 Task: Create reports for franchise object.
Action: Mouse moved to (16, 106)
Screenshot: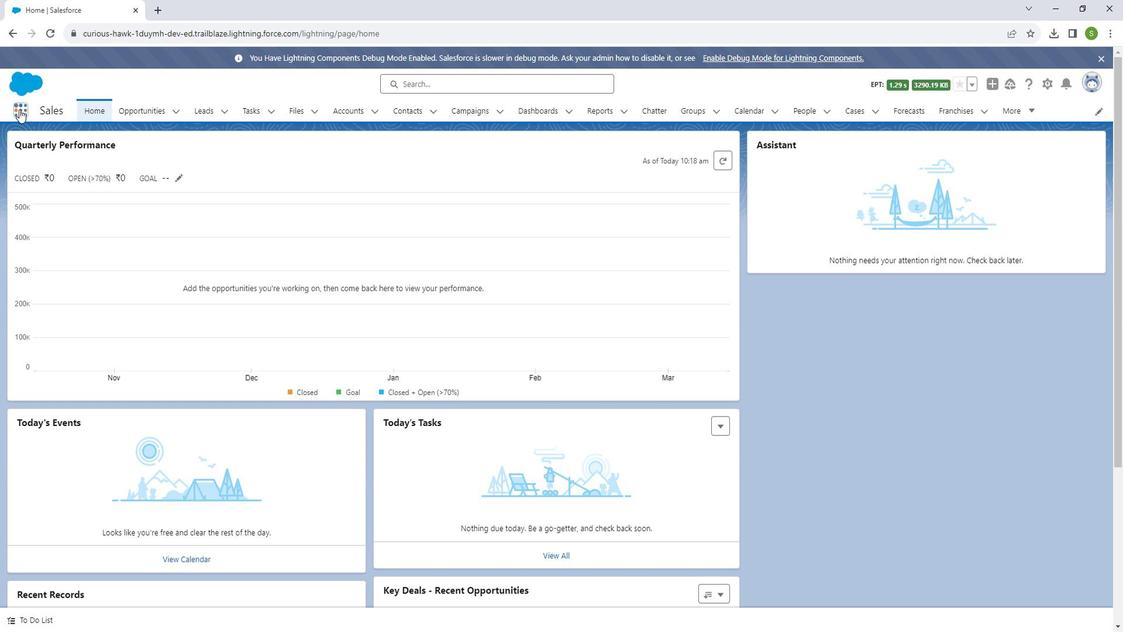 
Action: Mouse pressed left at (16, 106)
Screenshot: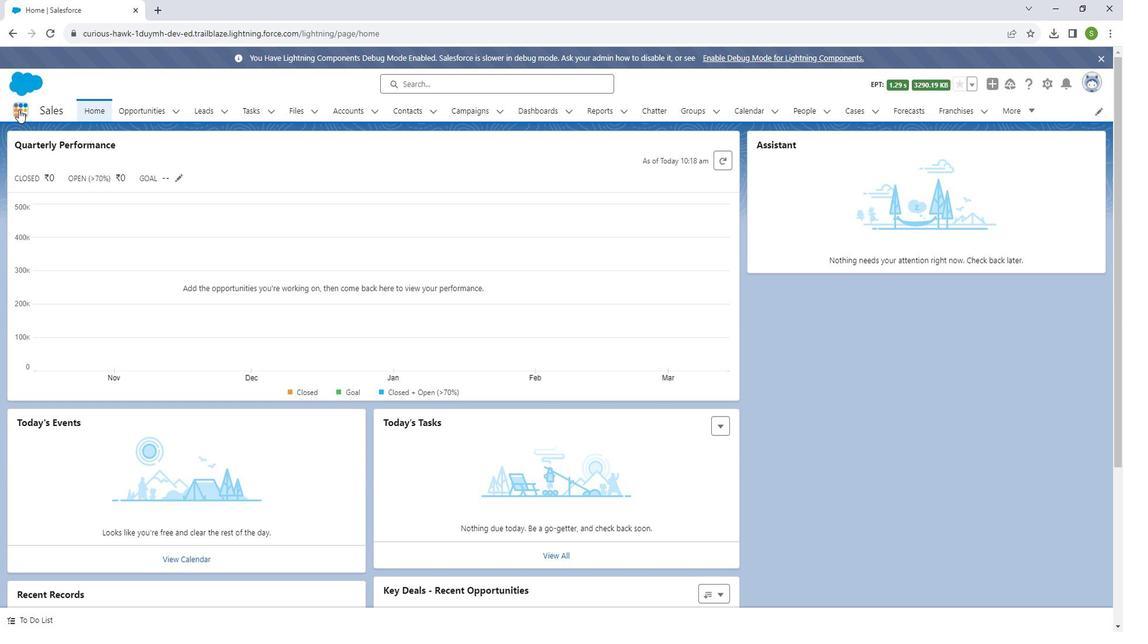 
Action: Mouse moved to (33, 320)
Screenshot: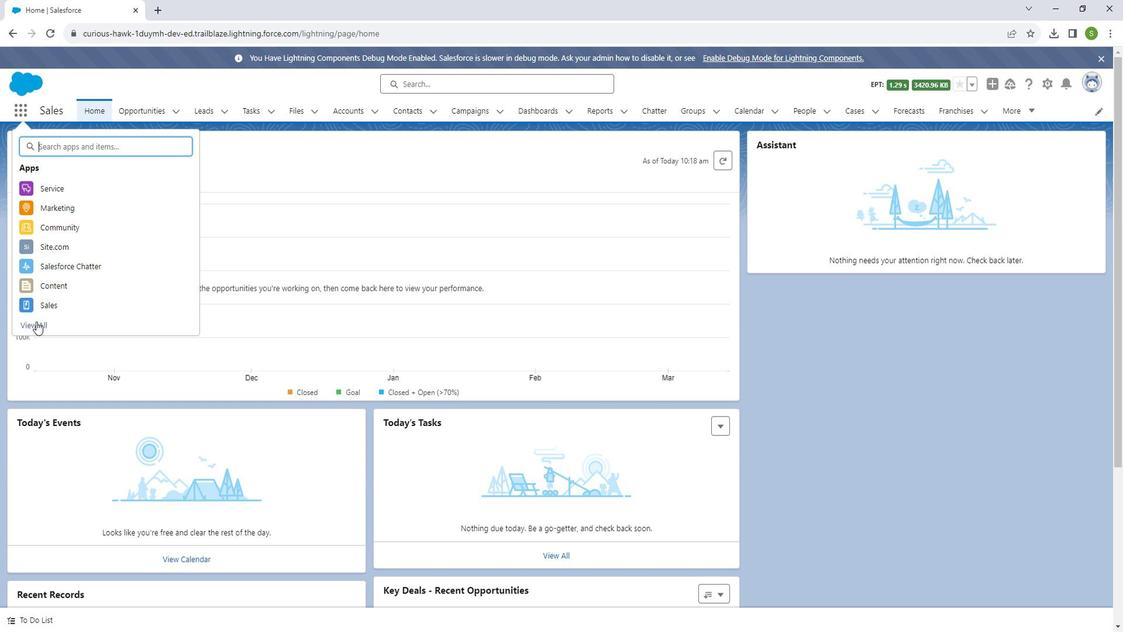 
Action: Mouse pressed left at (33, 320)
Screenshot: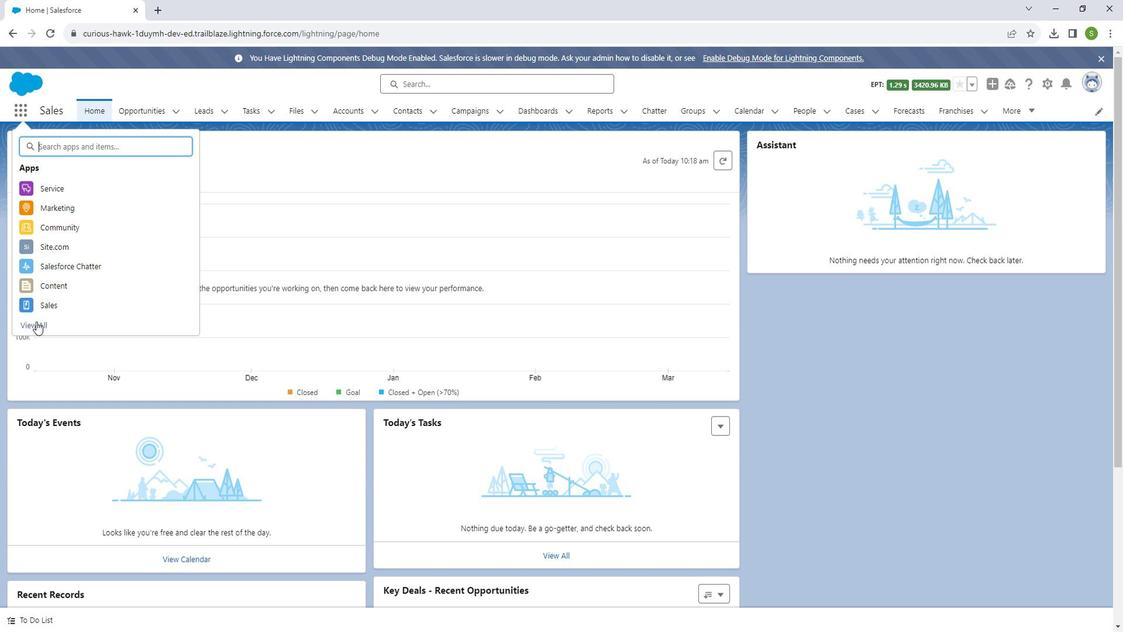 
Action: Mouse moved to (784, 438)
Screenshot: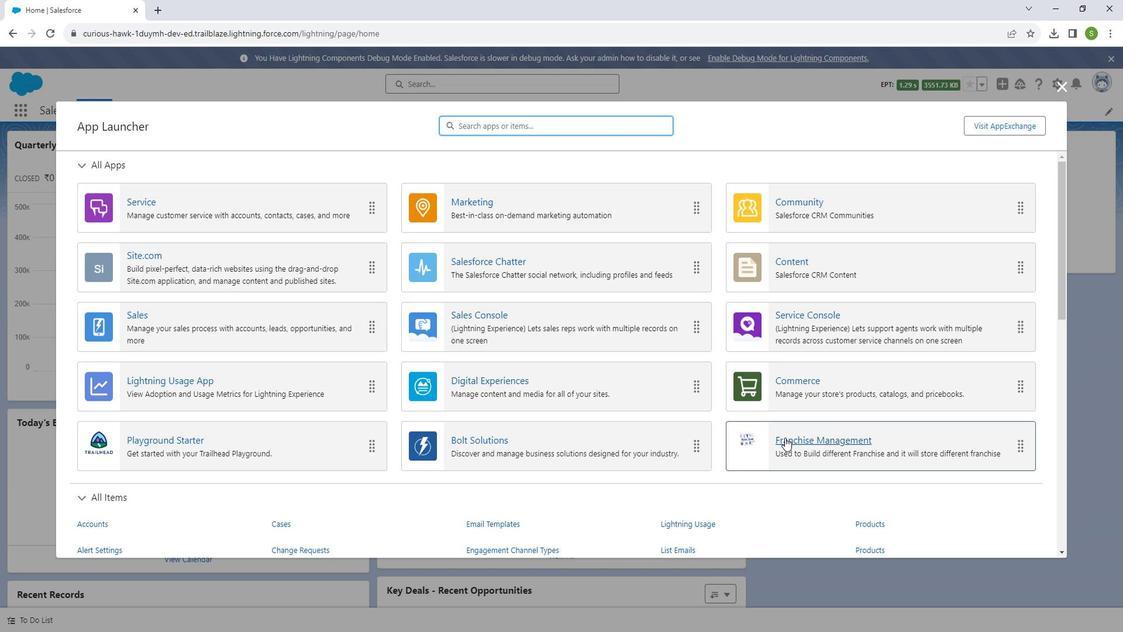 
Action: Mouse pressed left at (784, 438)
Screenshot: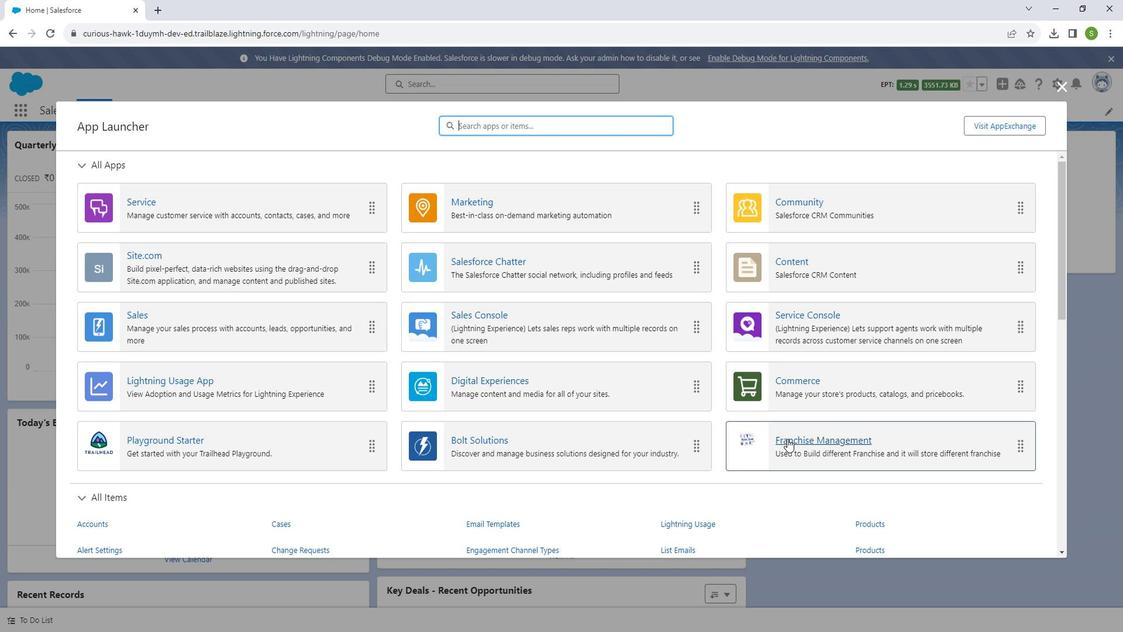 
Action: Mouse moved to (20, 111)
Screenshot: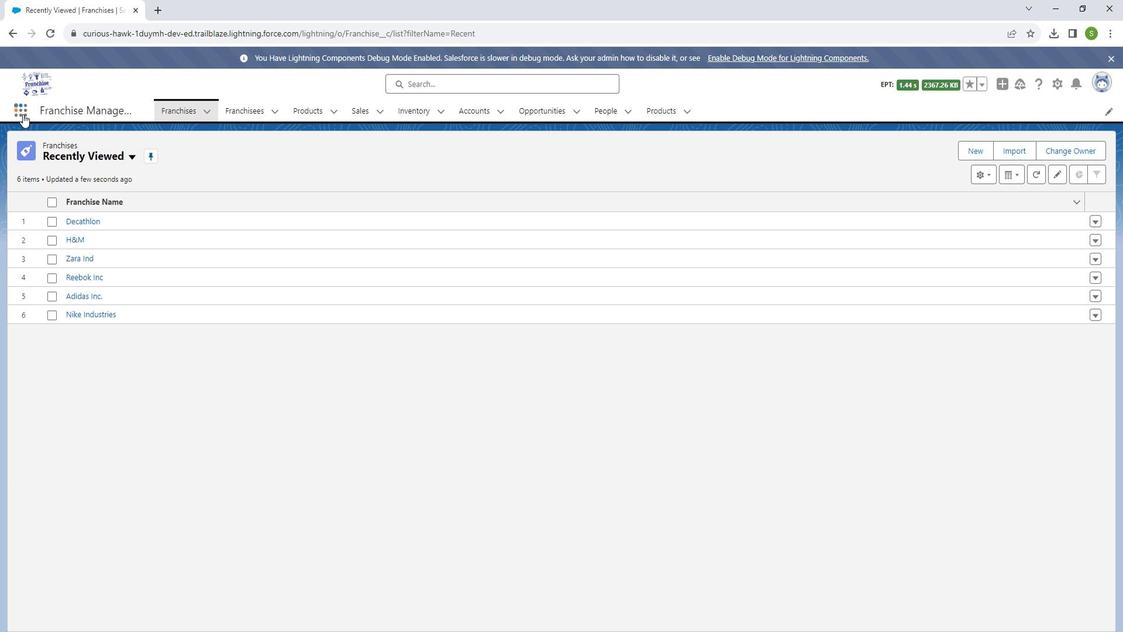 
Action: Mouse pressed left at (20, 111)
Screenshot: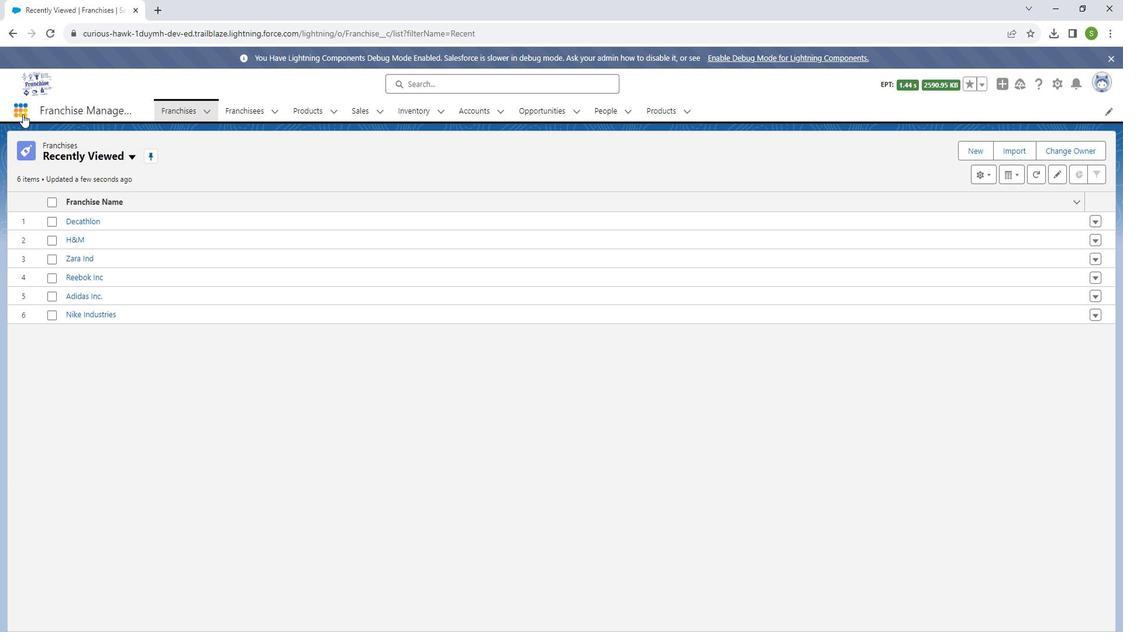 
Action: Mouse moved to (49, 149)
Screenshot: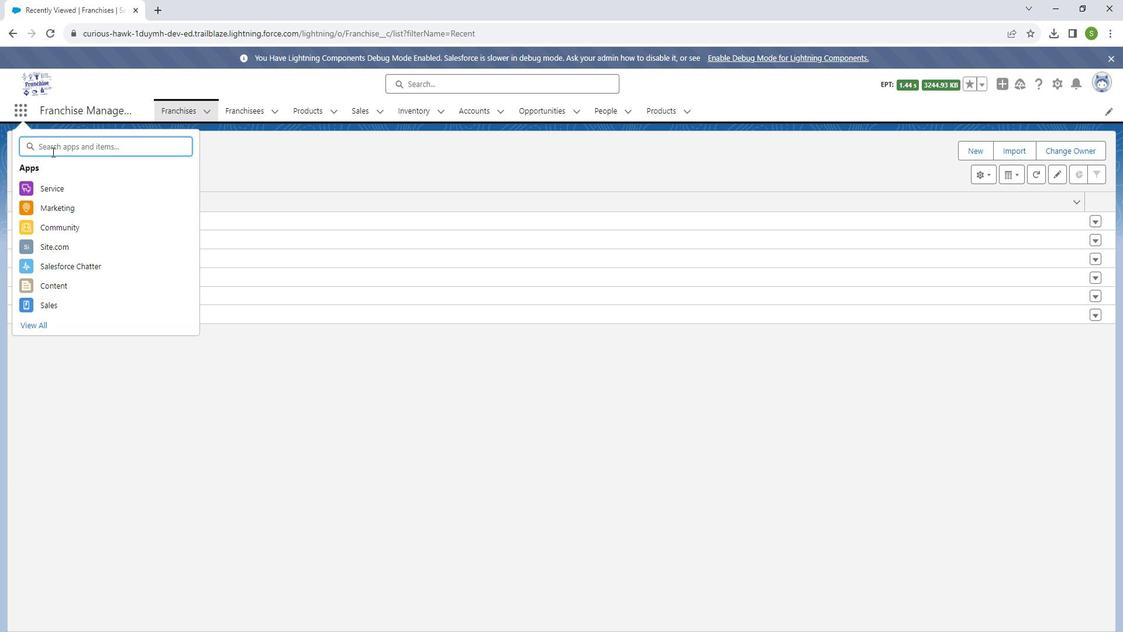 
Action: Mouse pressed left at (49, 149)
Screenshot: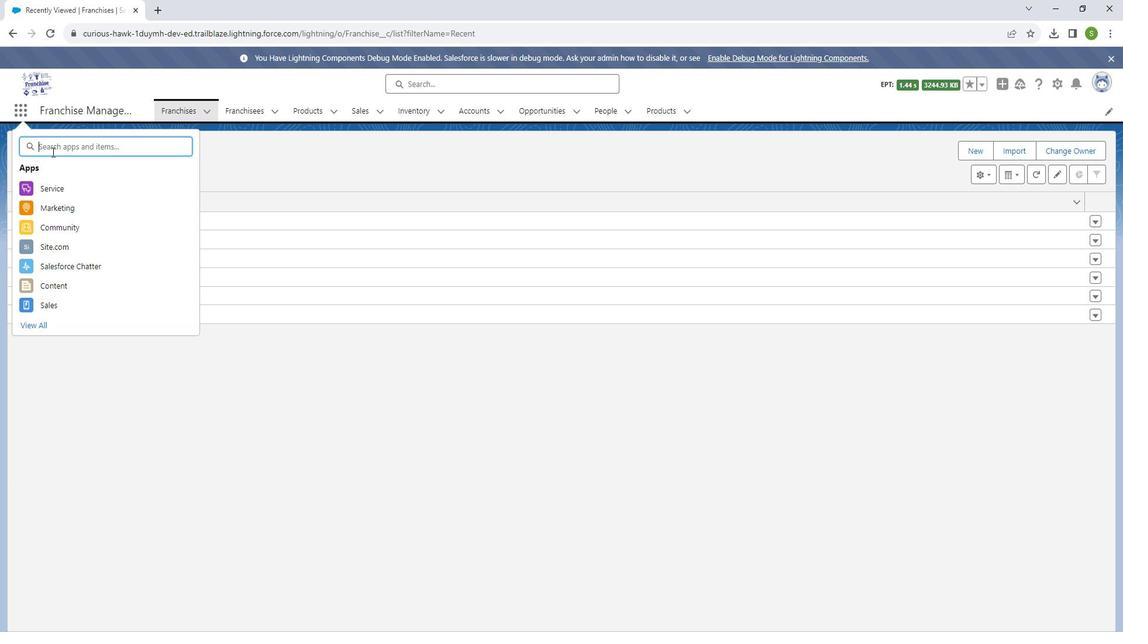 
Action: Key pressed reports
Screenshot: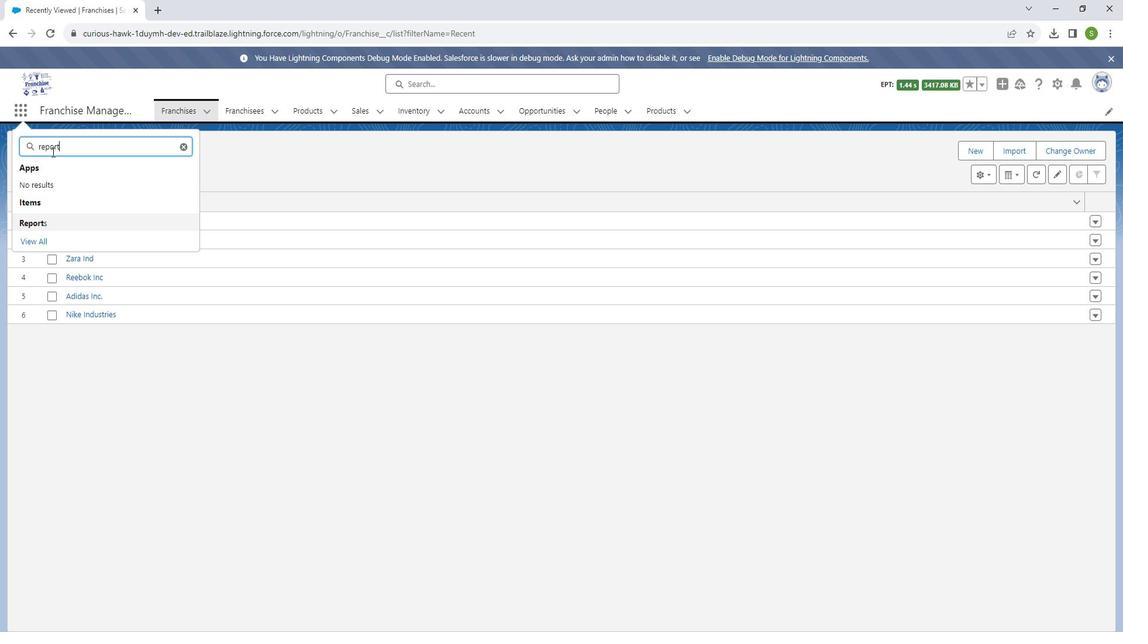 
Action: Mouse moved to (40, 218)
Screenshot: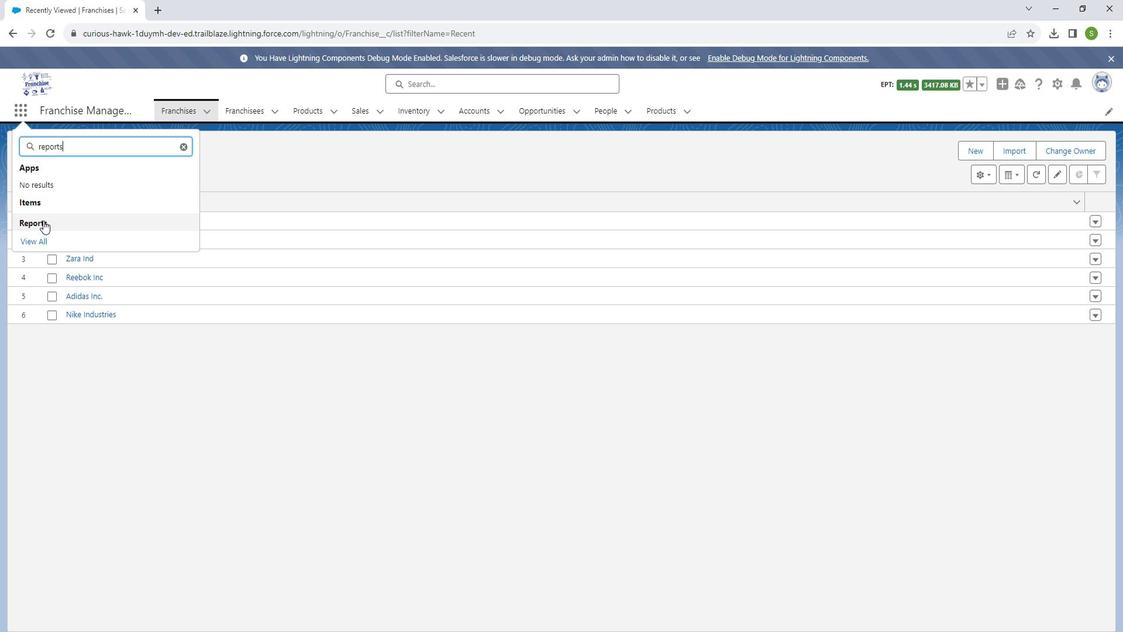 
Action: Mouse pressed left at (40, 218)
Screenshot: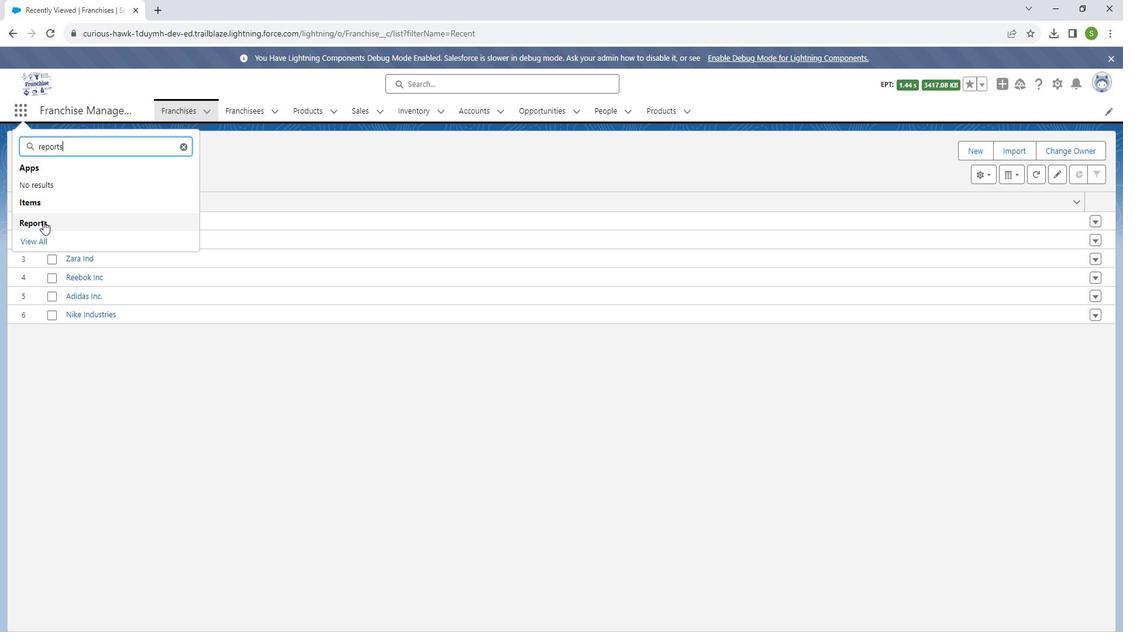 
Action: Mouse moved to (976, 154)
Screenshot: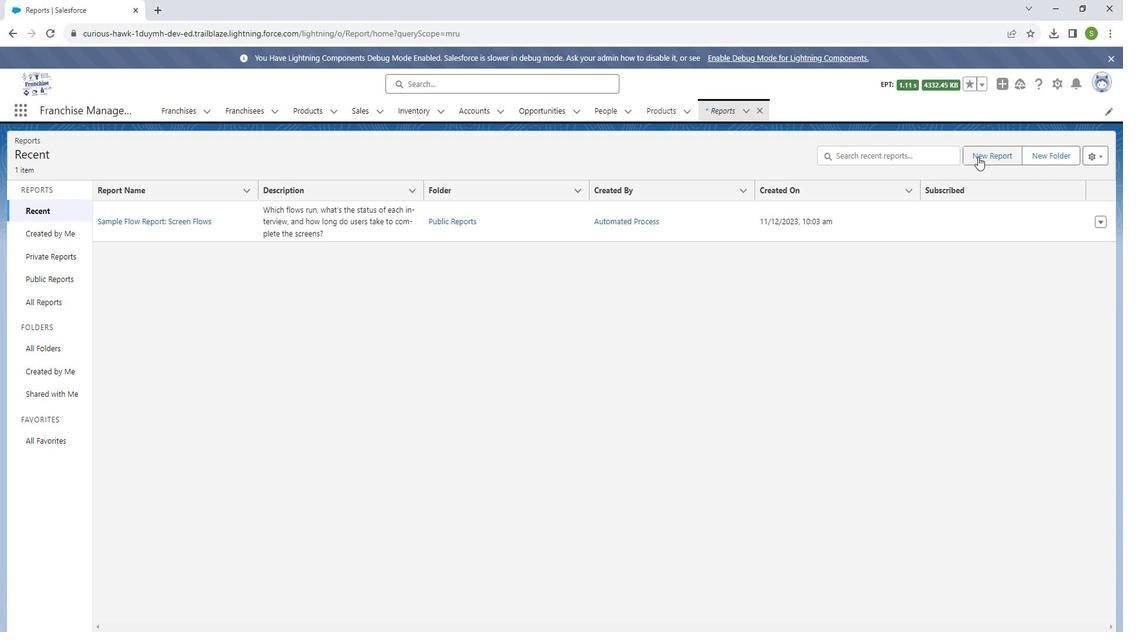 
Action: Mouse pressed left at (976, 154)
Screenshot: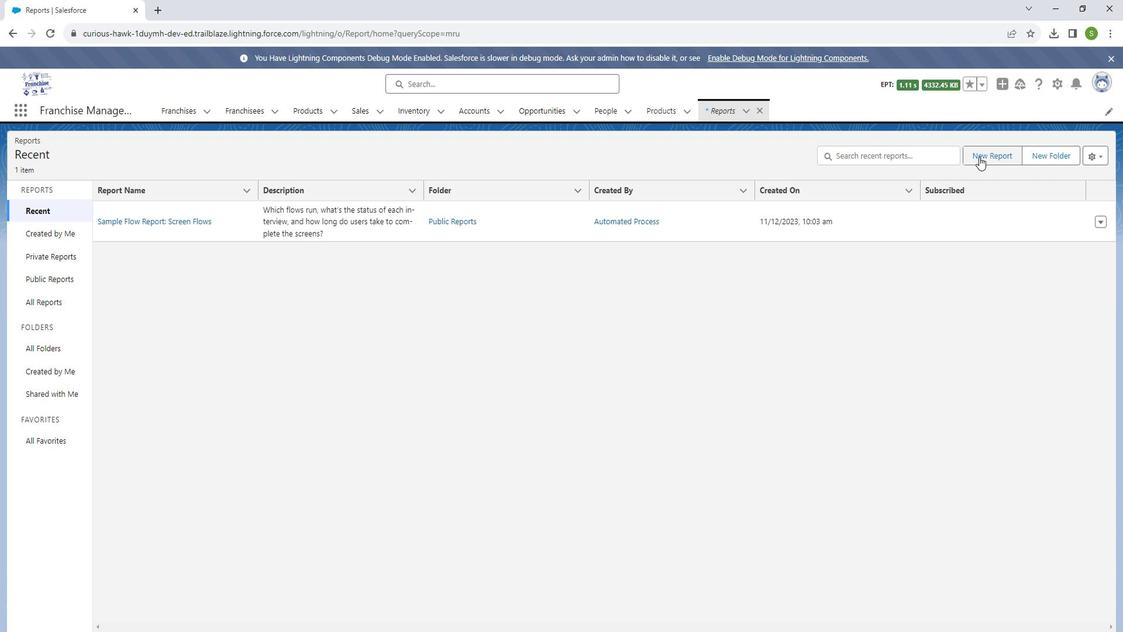 
Action: Mouse moved to (405, 227)
Screenshot: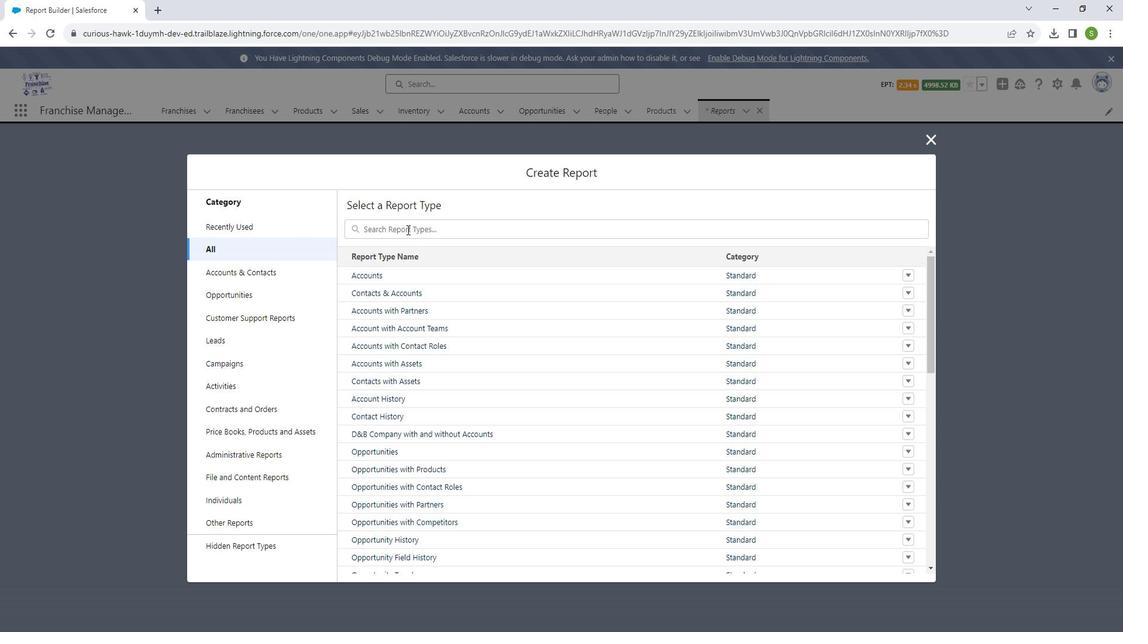 
Action: Mouse pressed left at (405, 227)
Screenshot: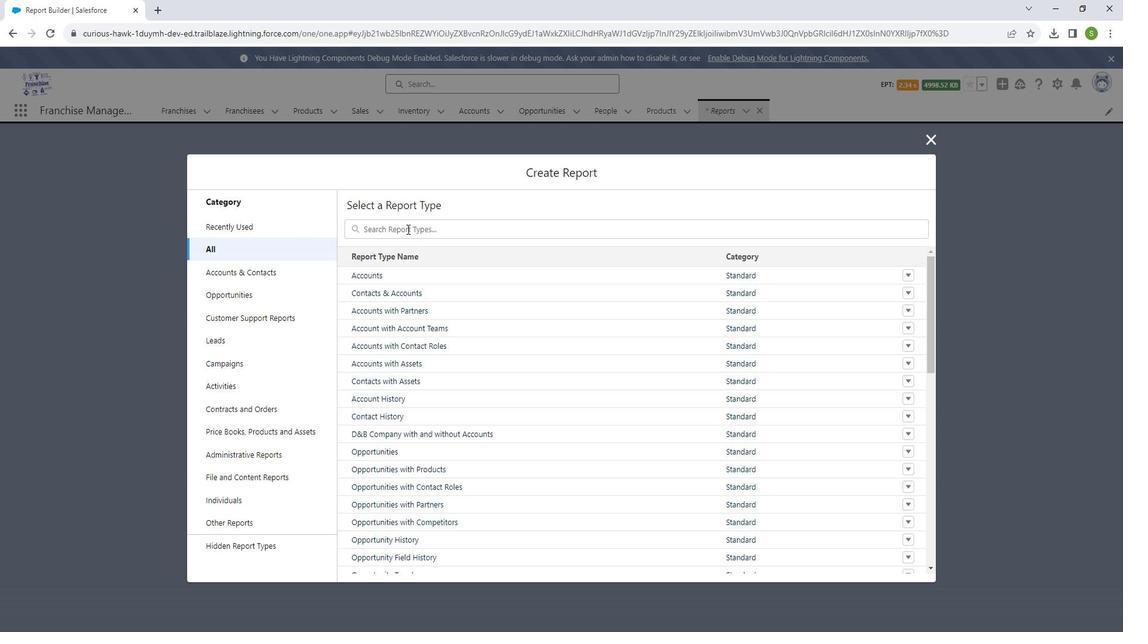 
Action: Key pressed fra
Screenshot: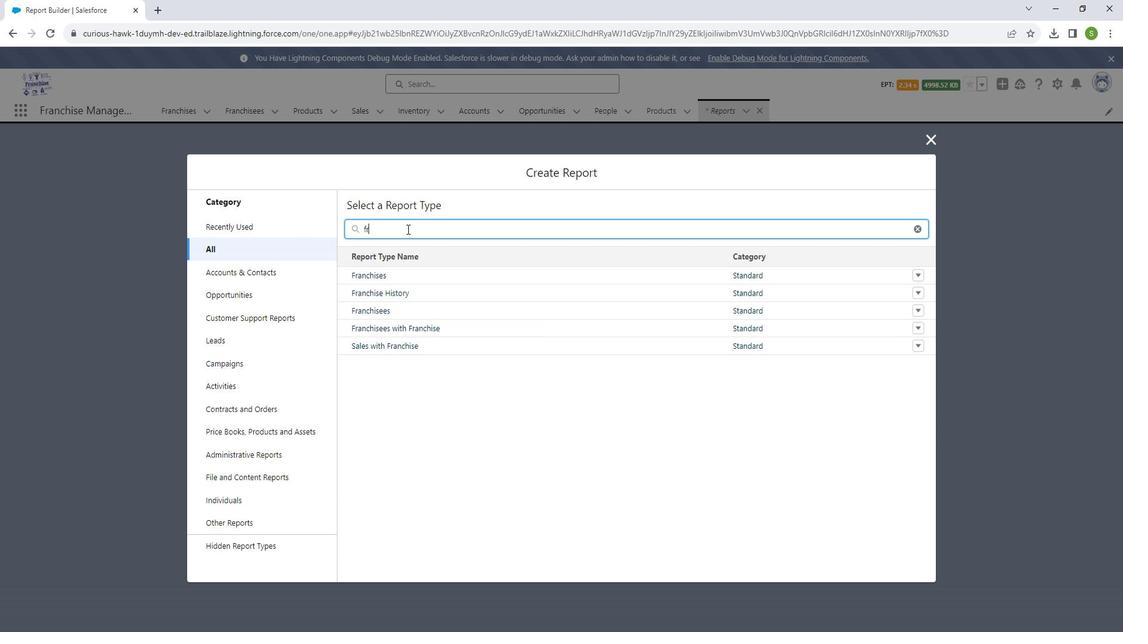 
Action: Mouse moved to (405, 226)
Screenshot: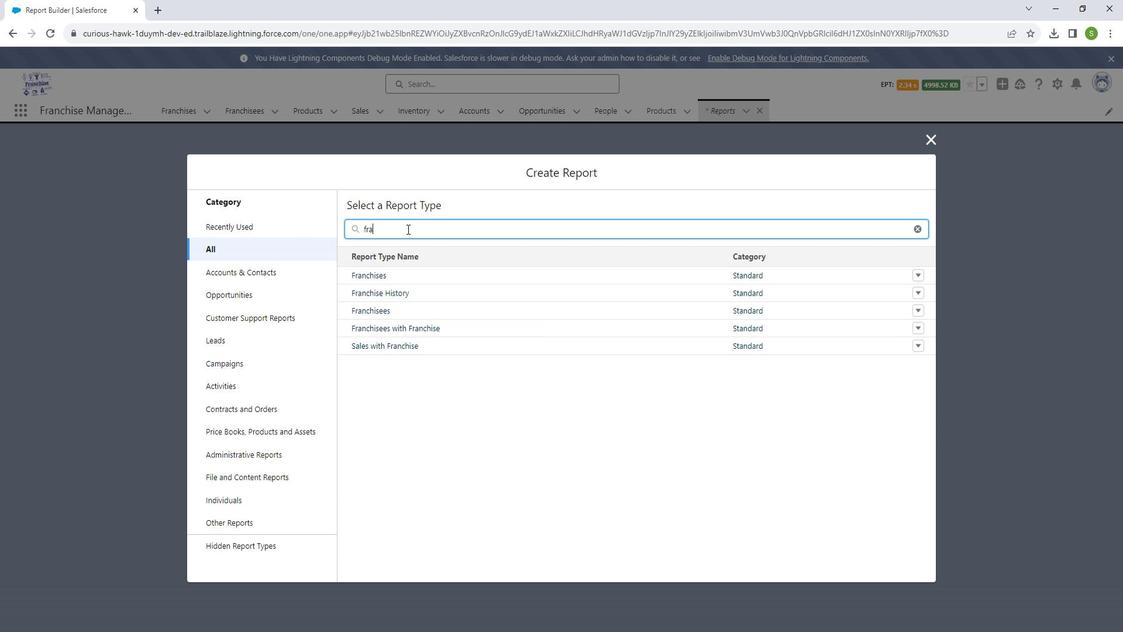 
Action: Key pressed nc
Screenshot: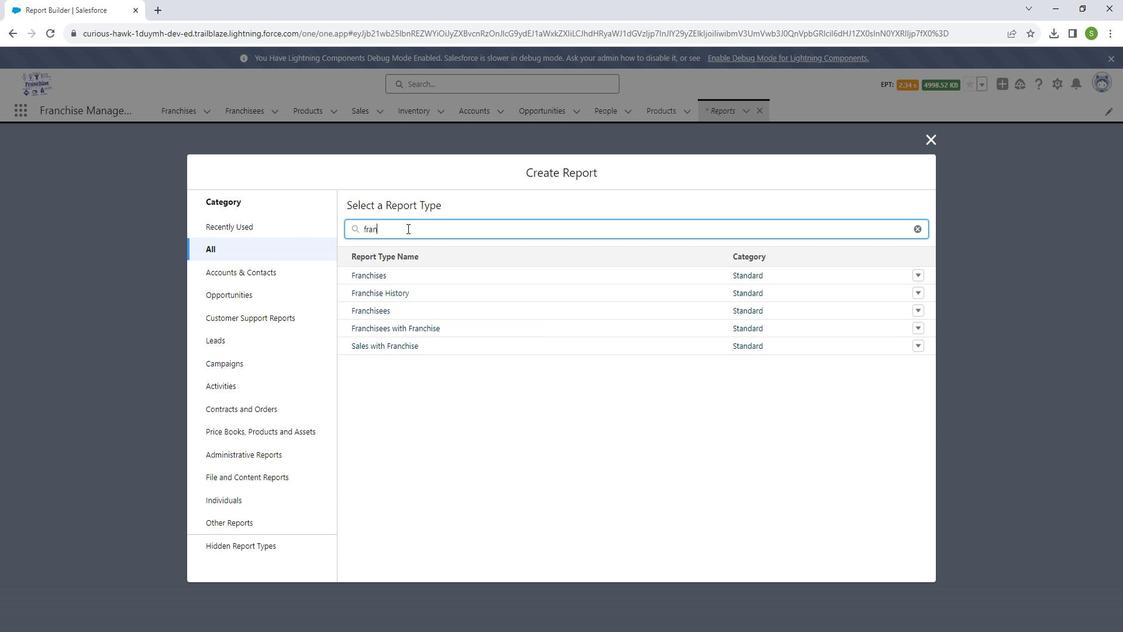 
Action: Mouse moved to (406, 226)
Screenshot: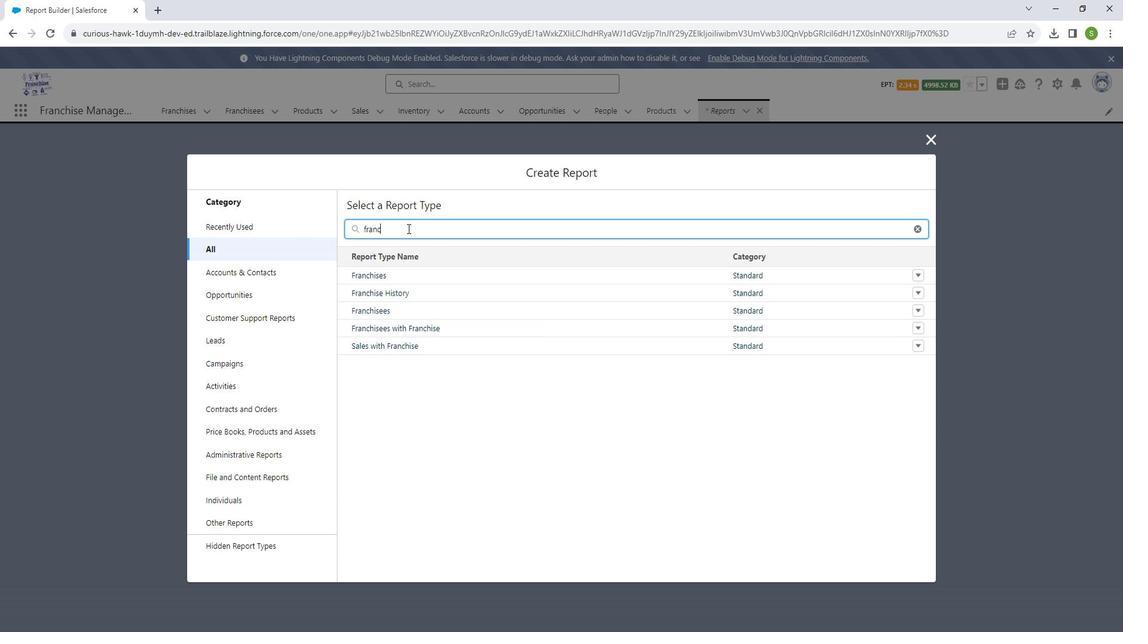 
Action: Key pressed h
Screenshot: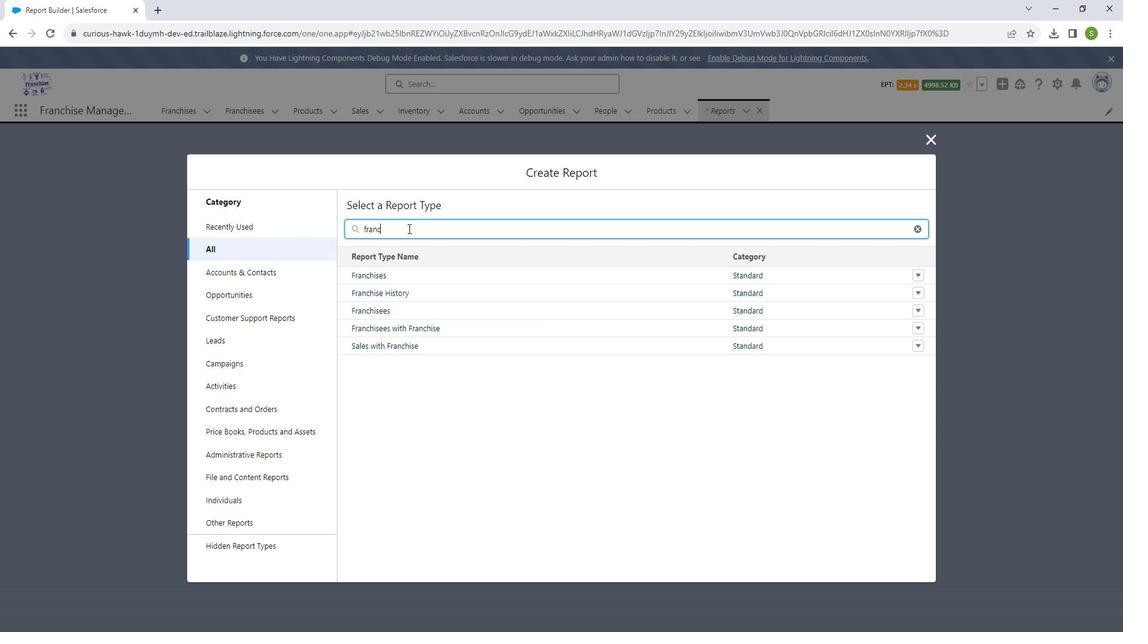 
Action: Mouse moved to (366, 274)
Screenshot: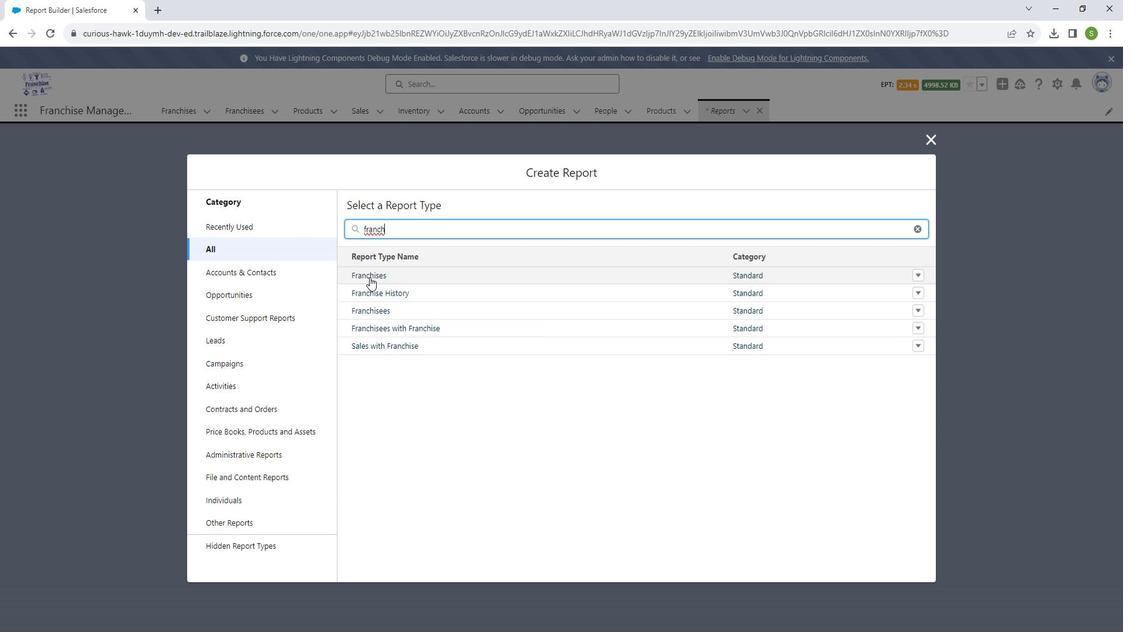 
Action: Mouse pressed left at (366, 274)
Screenshot: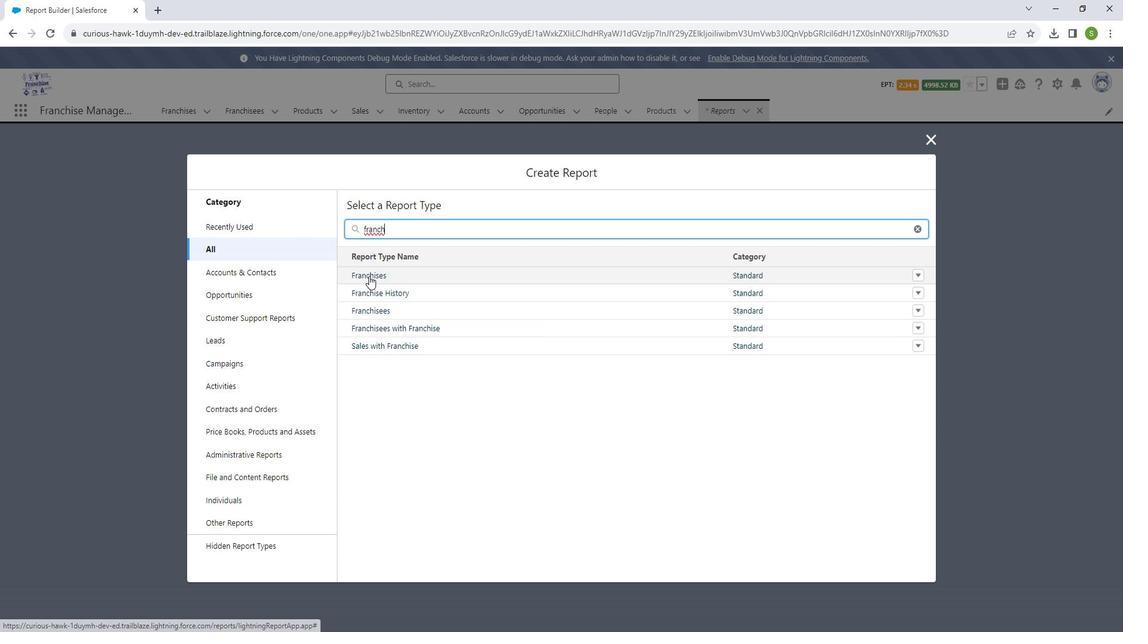 
Action: Mouse moved to (781, 272)
Screenshot: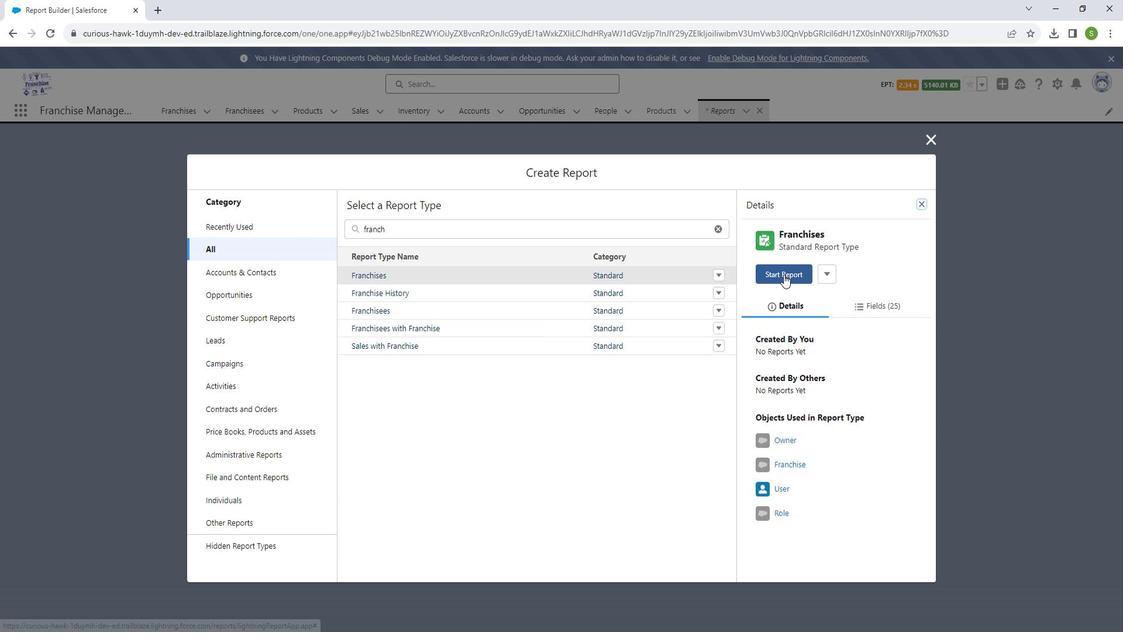 
Action: Mouse pressed left at (781, 272)
Screenshot: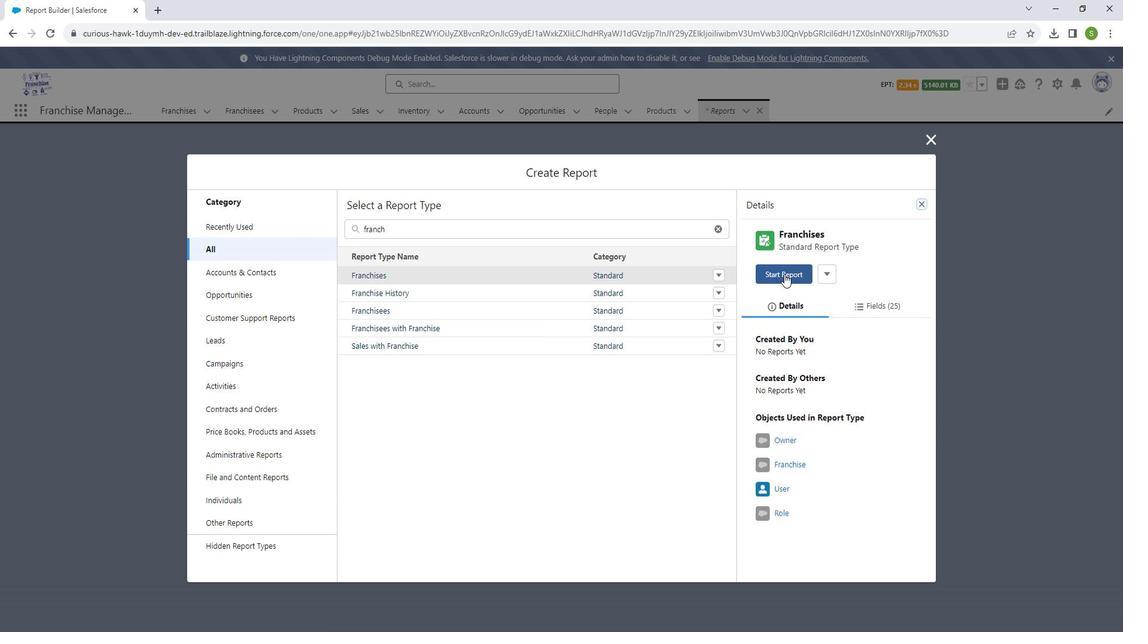 
Action: Mouse moved to (83, 310)
Screenshot: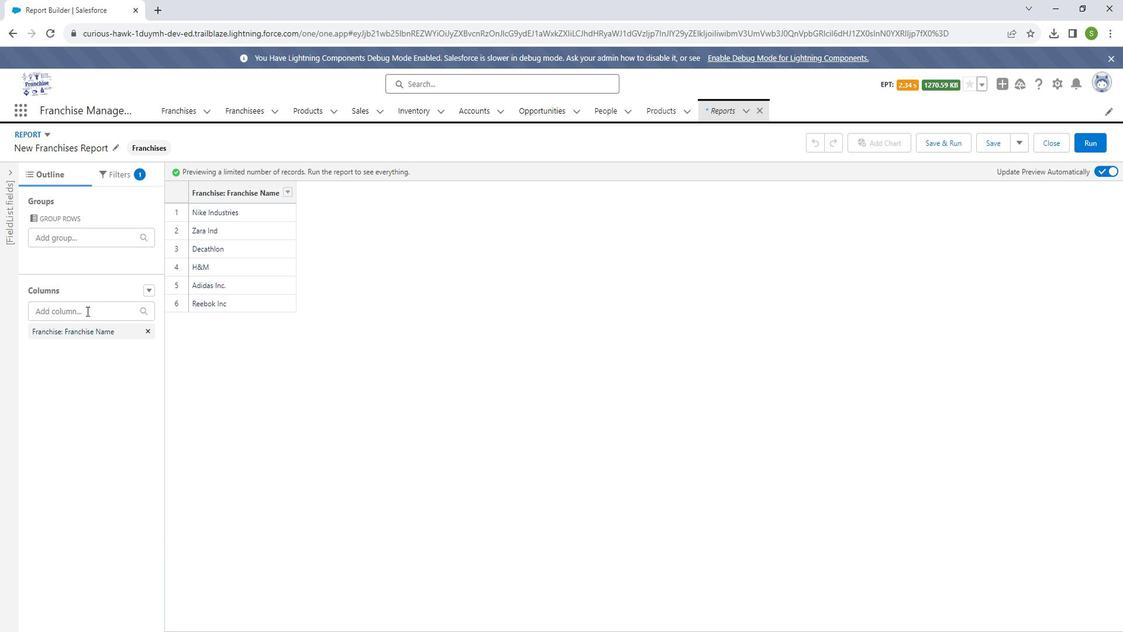 
Action: Mouse pressed left at (83, 310)
Screenshot: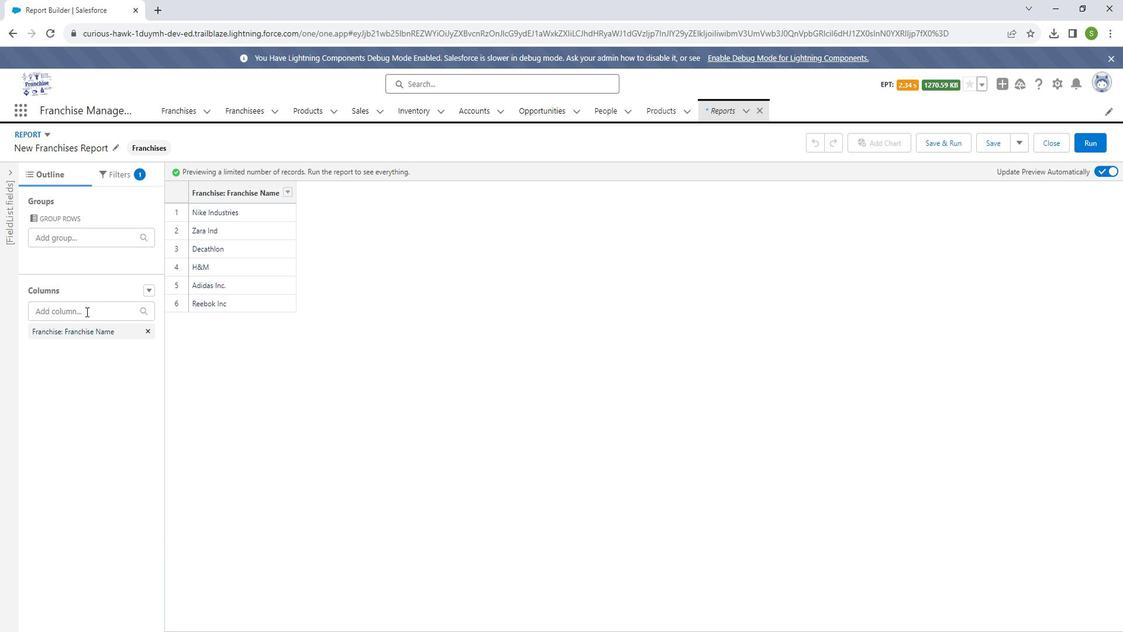 
Action: Mouse moved to (73, 376)
Screenshot: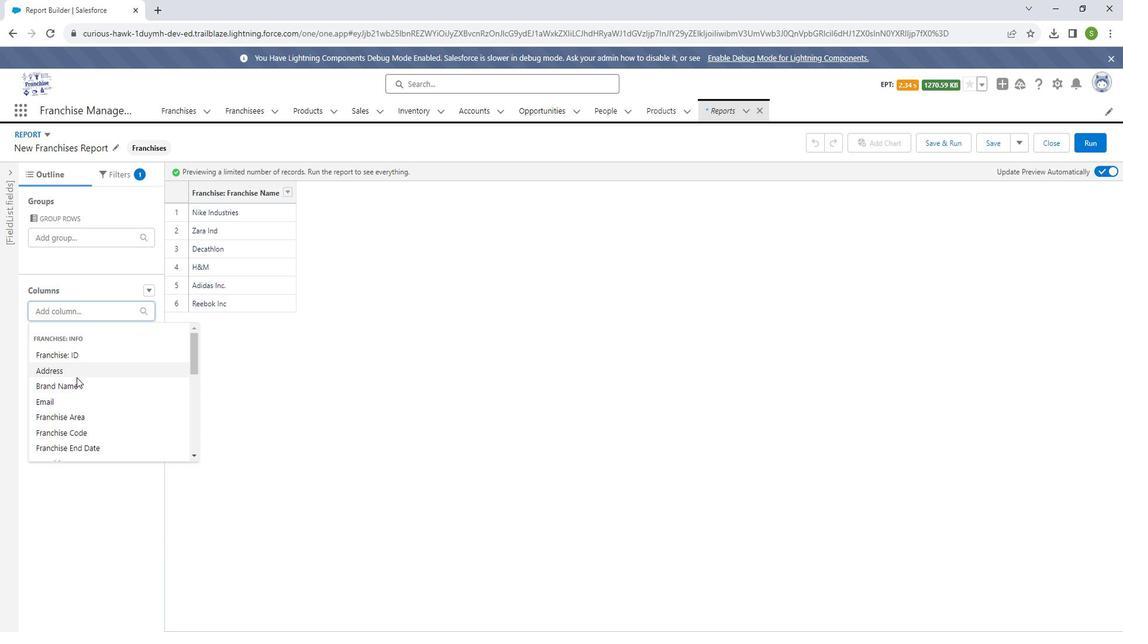 
Action: Mouse pressed left at (73, 376)
Screenshot: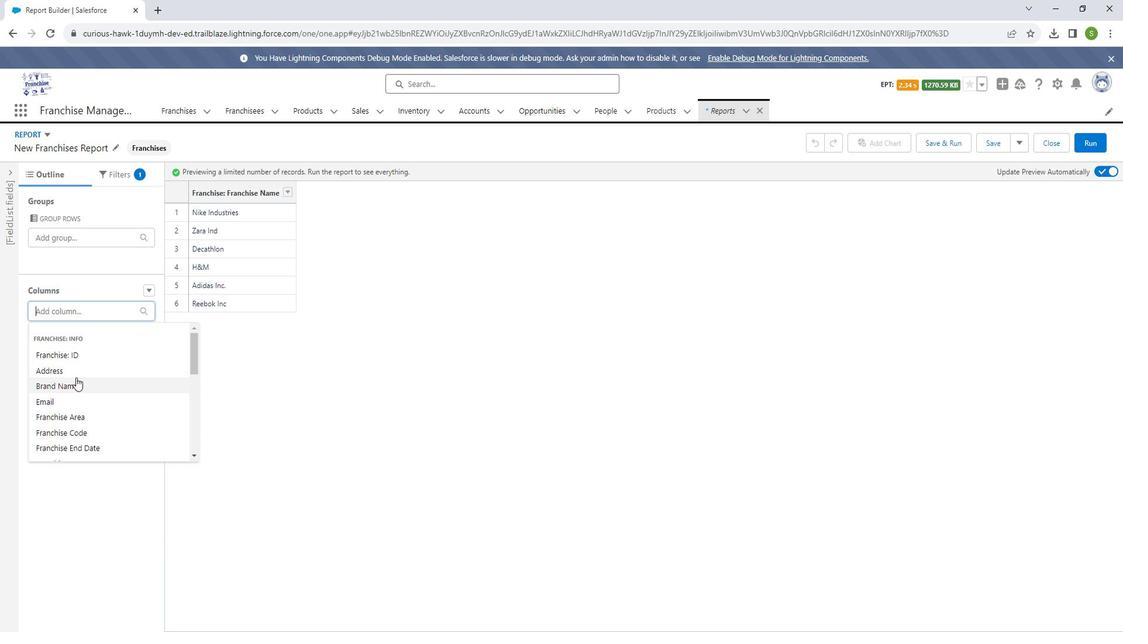 
Action: Mouse moved to (96, 313)
Screenshot: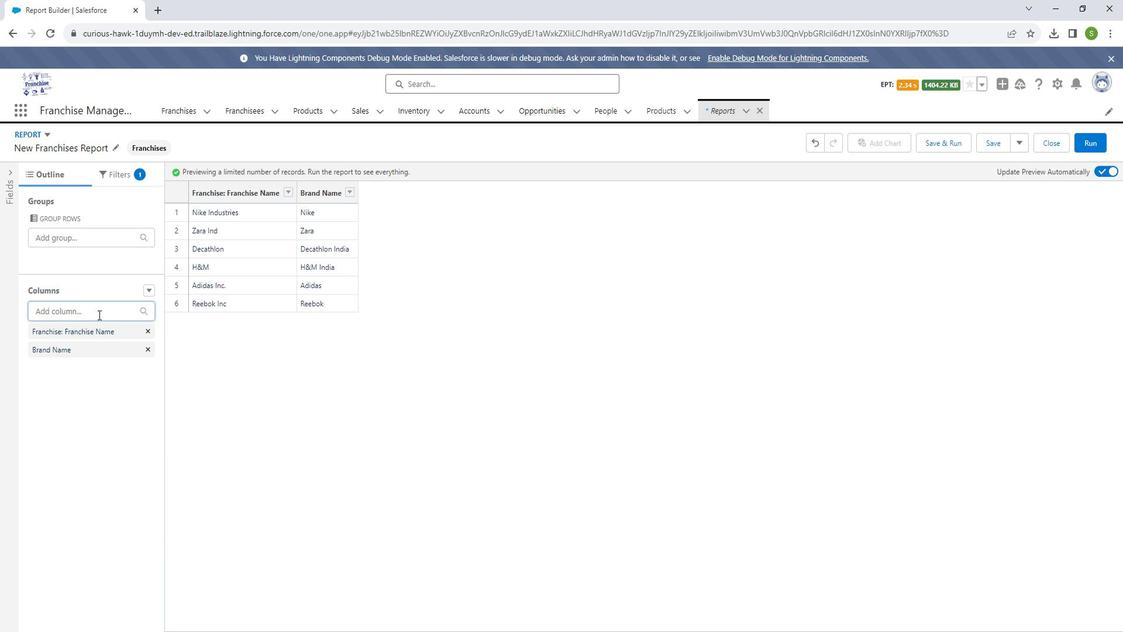 
Action: Mouse pressed left at (96, 313)
Screenshot: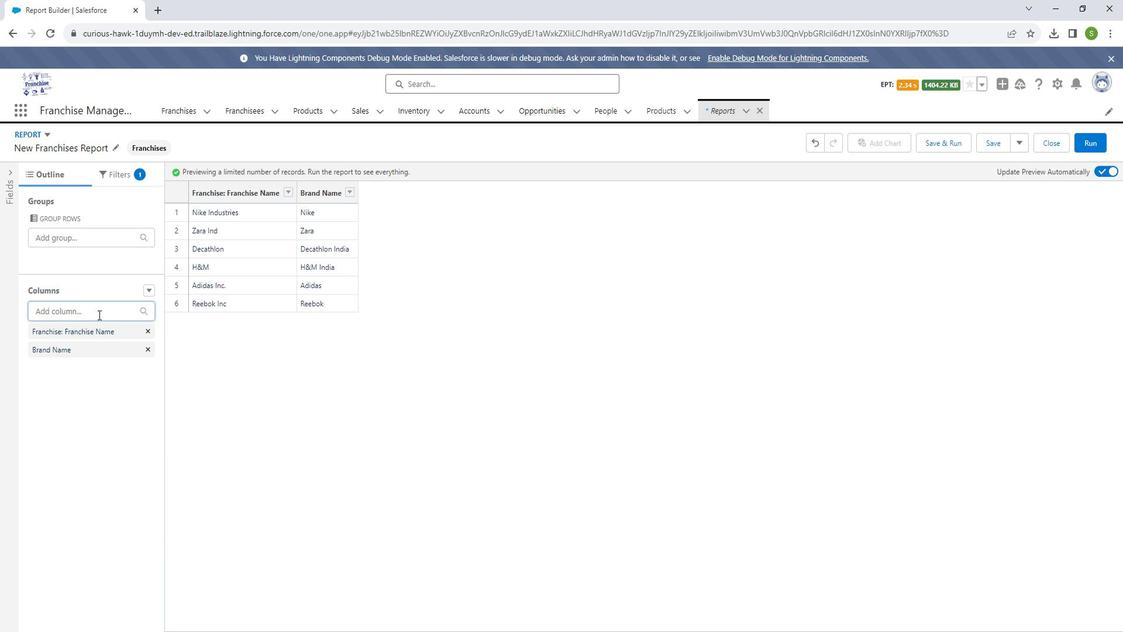 
Action: Mouse moved to (84, 404)
Screenshot: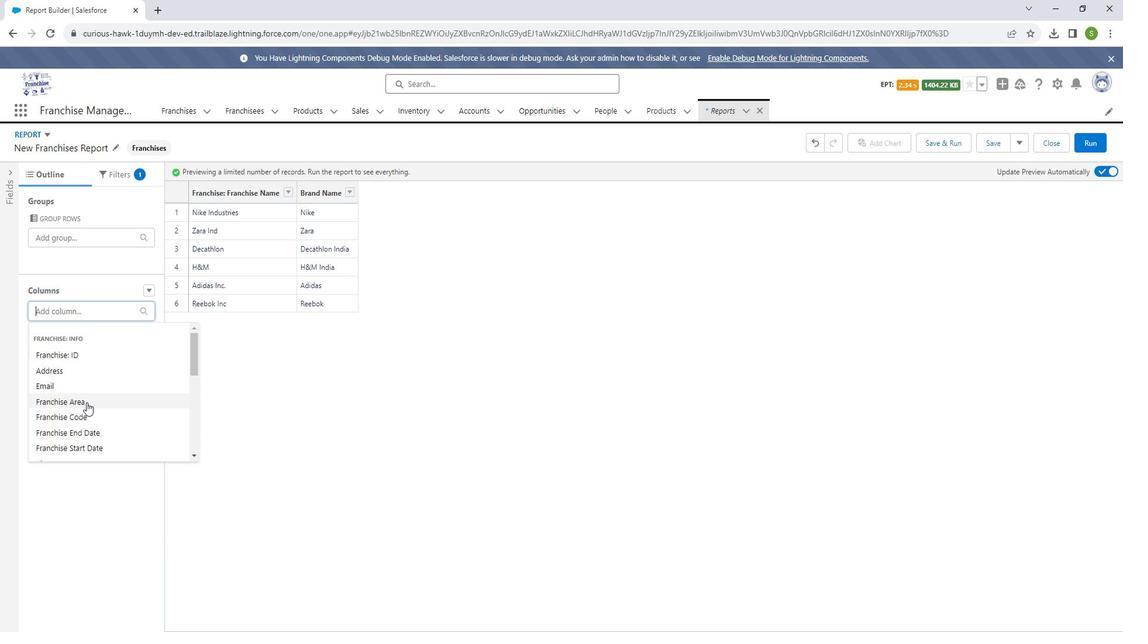 
Action: Mouse pressed left at (84, 404)
Screenshot: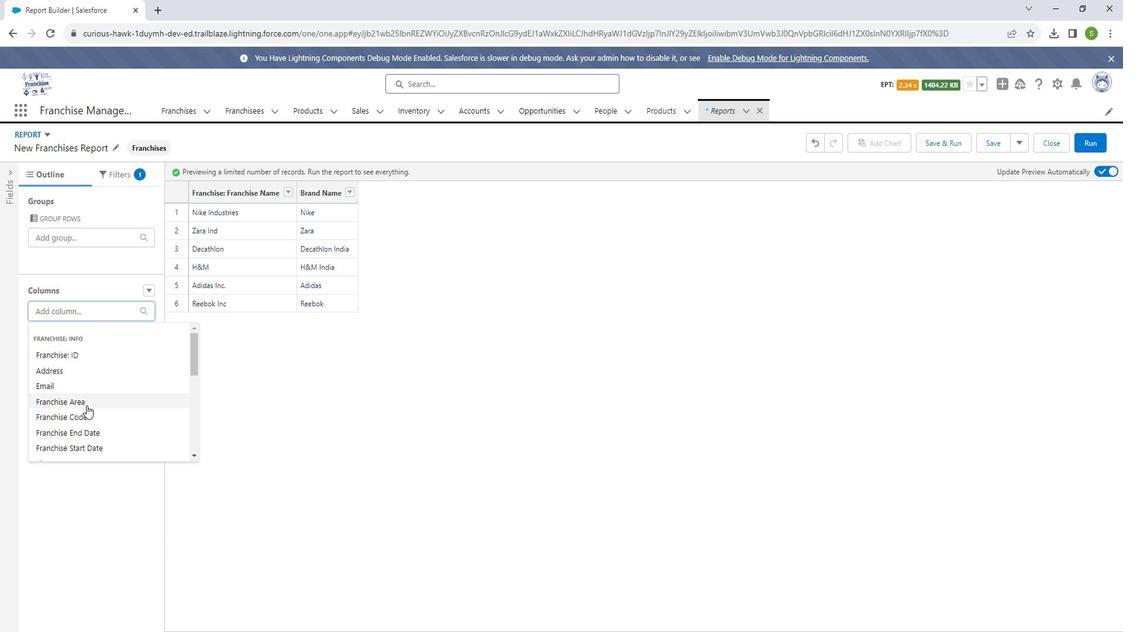 
Action: Mouse moved to (86, 314)
Screenshot: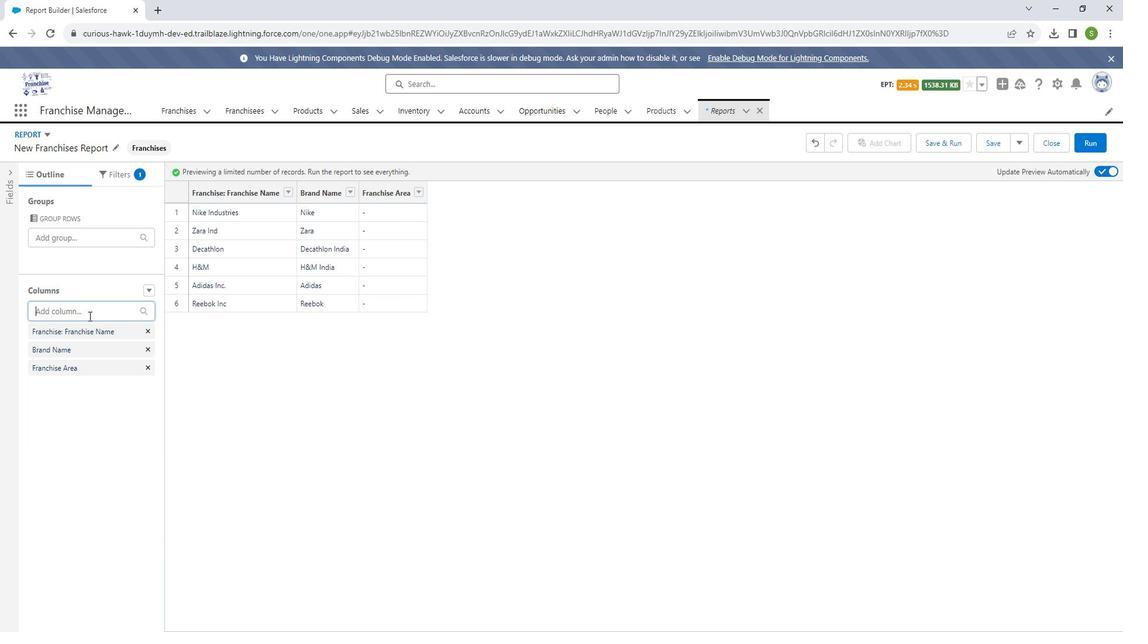 
Action: Mouse pressed left at (86, 314)
Screenshot: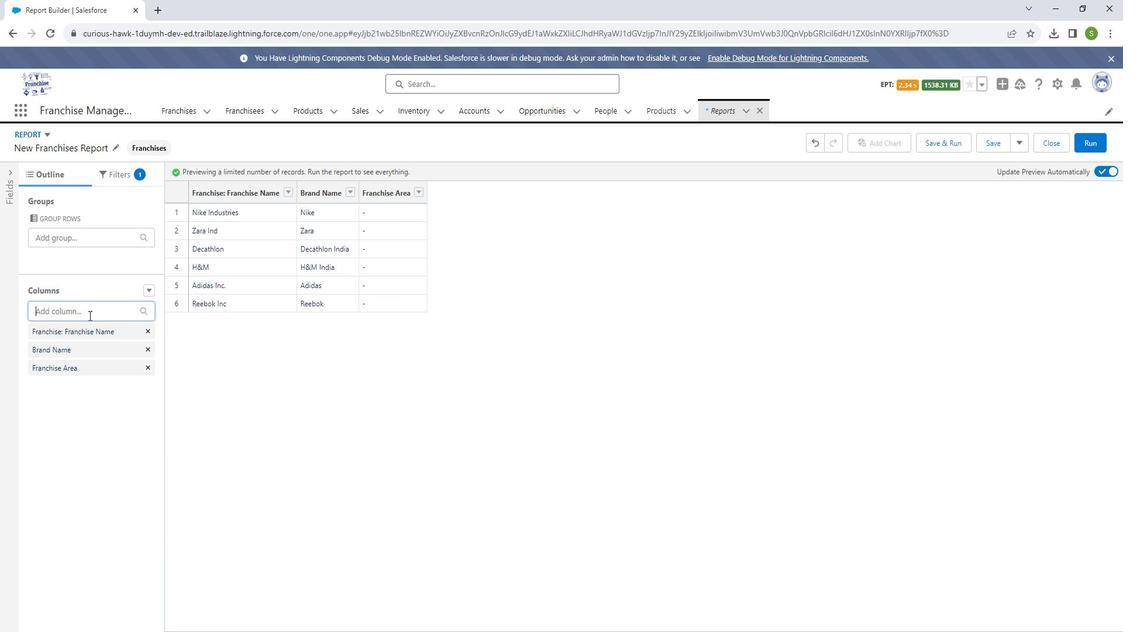 
Action: Mouse moved to (74, 404)
Screenshot: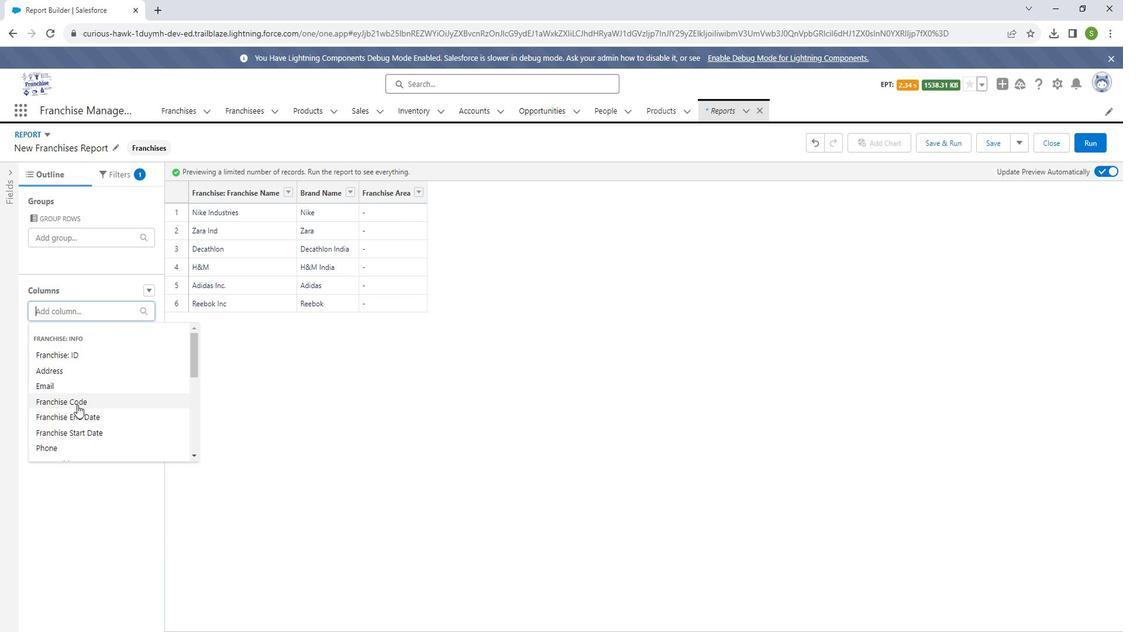 
Action: Mouse pressed left at (74, 404)
Screenshot: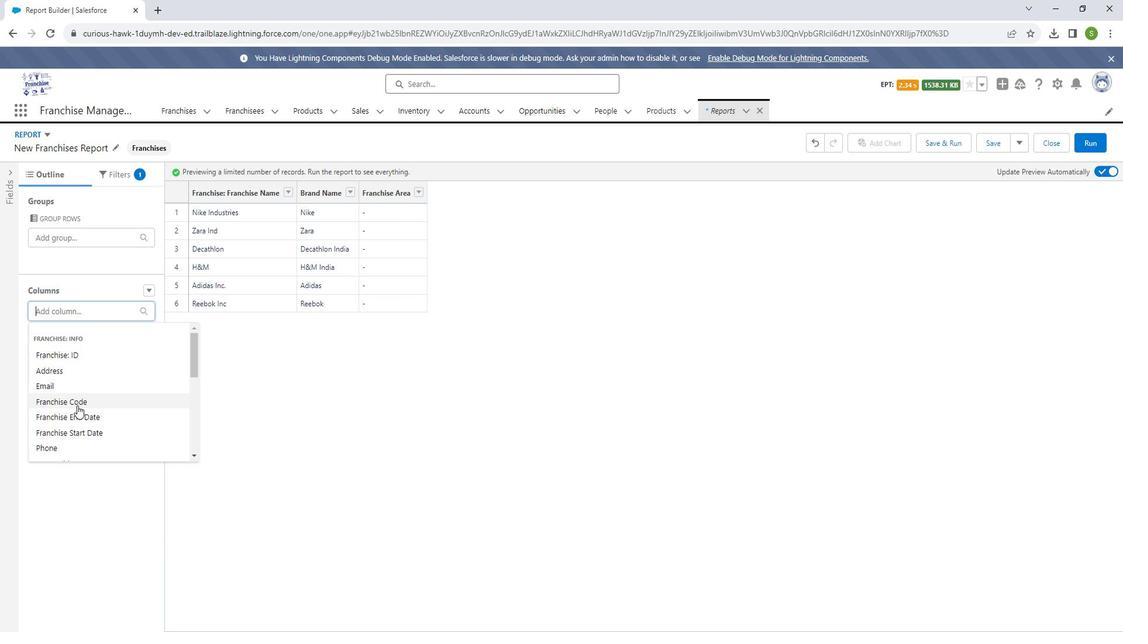 
Action: Mouse moved to (91, 307)
Screenshot: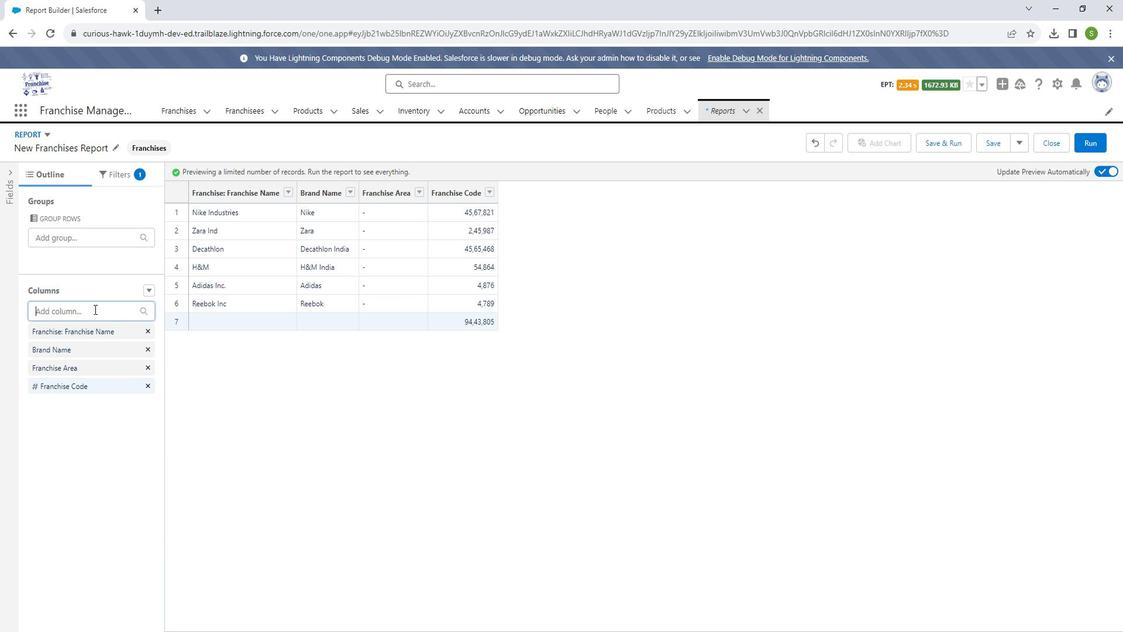 
Action: Mouse pressed left at (91, 307)
Screenshot: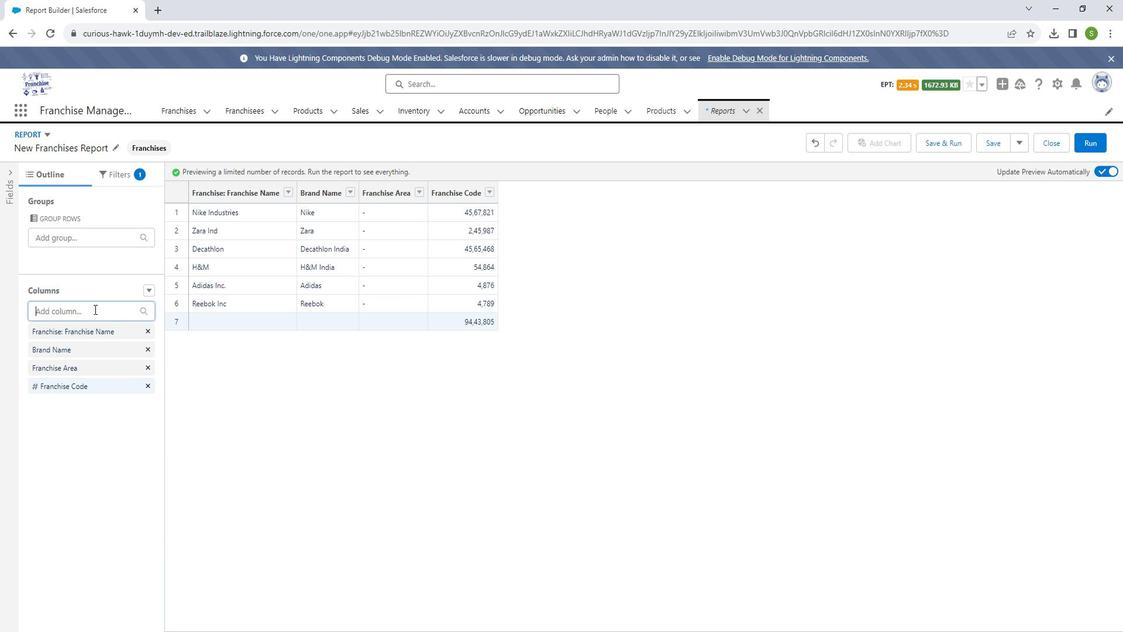 
Action: Mouse moved to (89, 400)
Screenshot: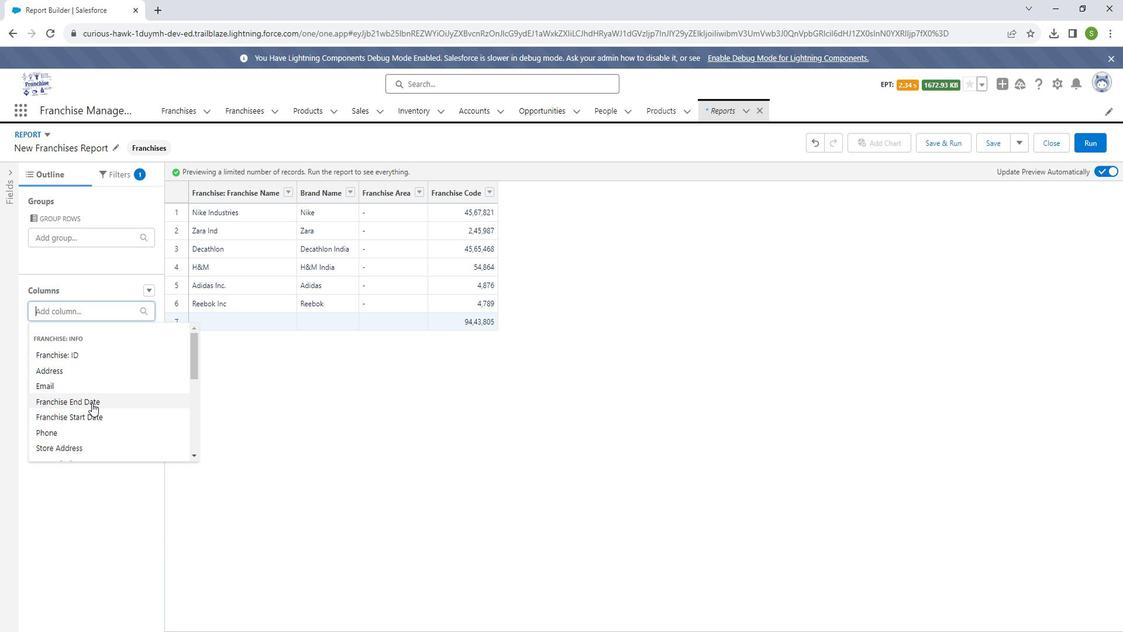 
Action: Mouse pressed left at (89, 400)
Screenshot: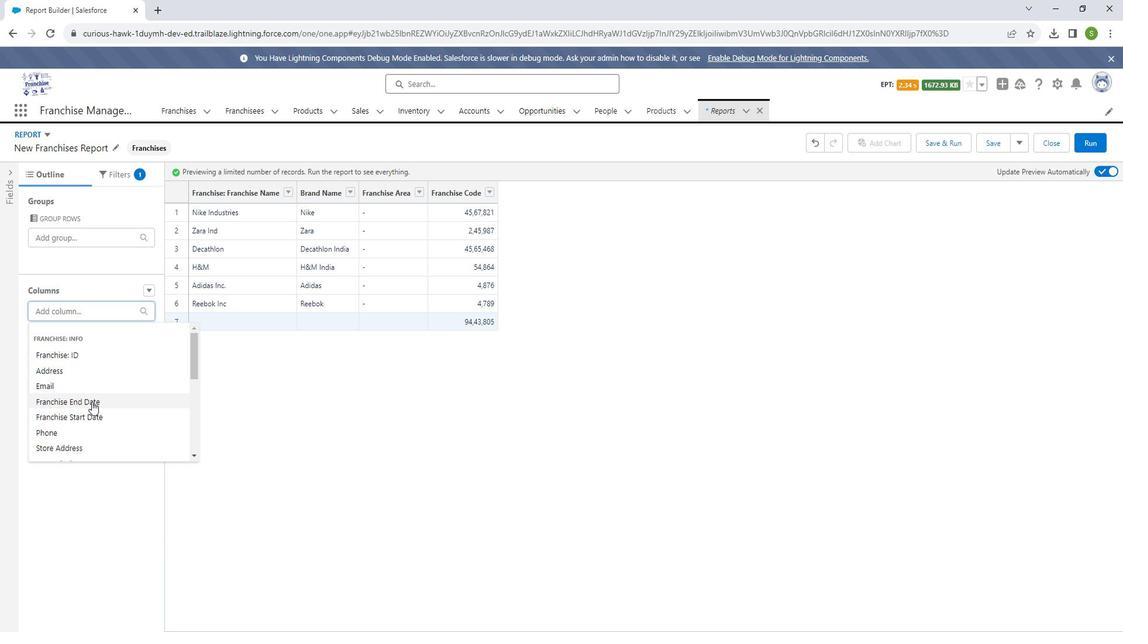
Action: Mouse moved to (101, 309)
Screenshot: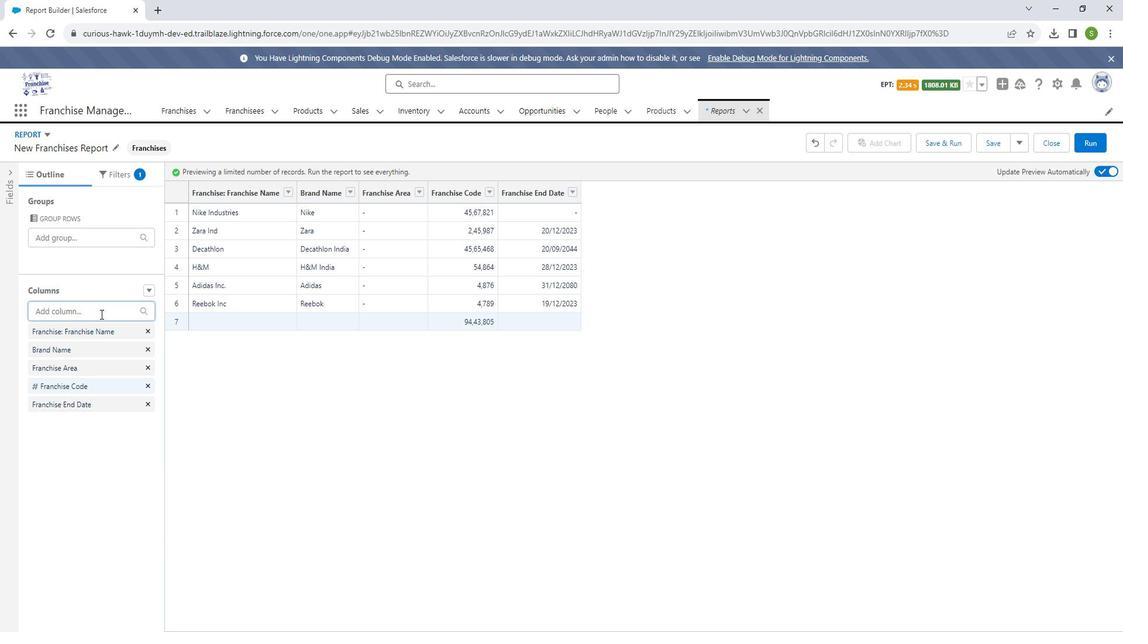 
Action: Mouse pressed left at (101, 309)
Screenshot: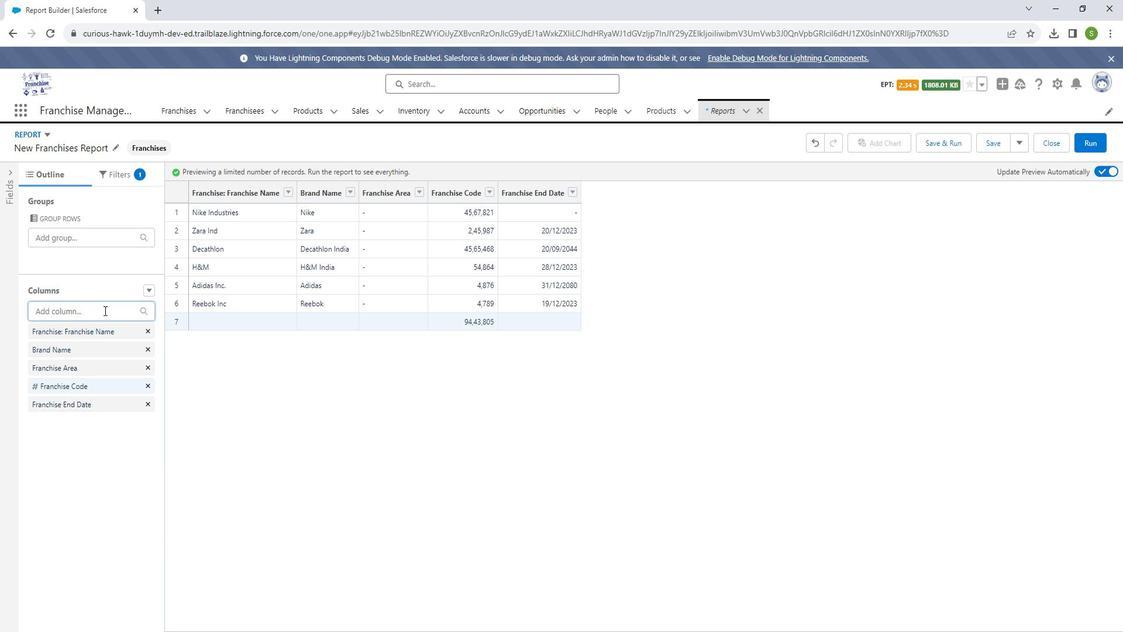 
Action: Mouse moved to (96, 403)
Screenshot: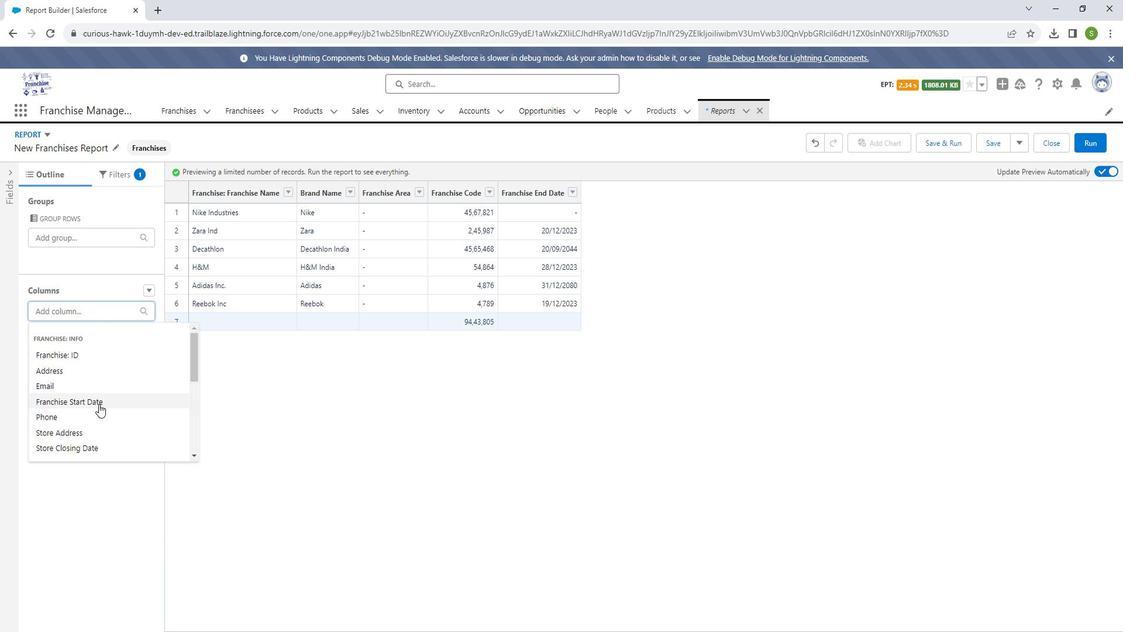 
Action: Mouse pressed left at (96, 403)
Screenshot: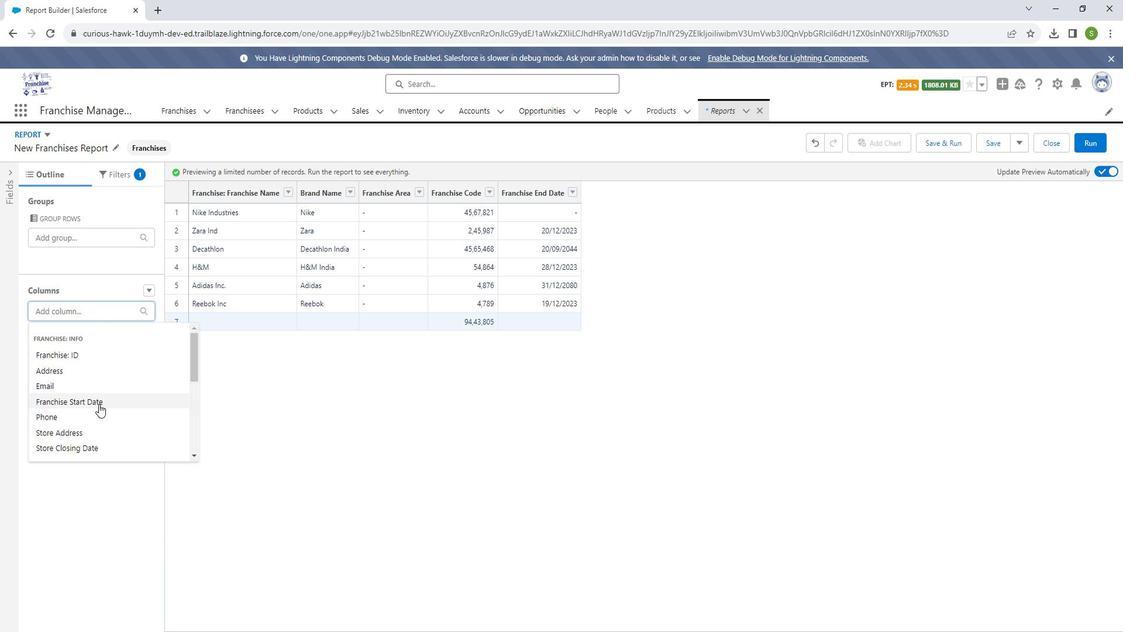
Action: Mouse moved to (95, 306)
Screenshot: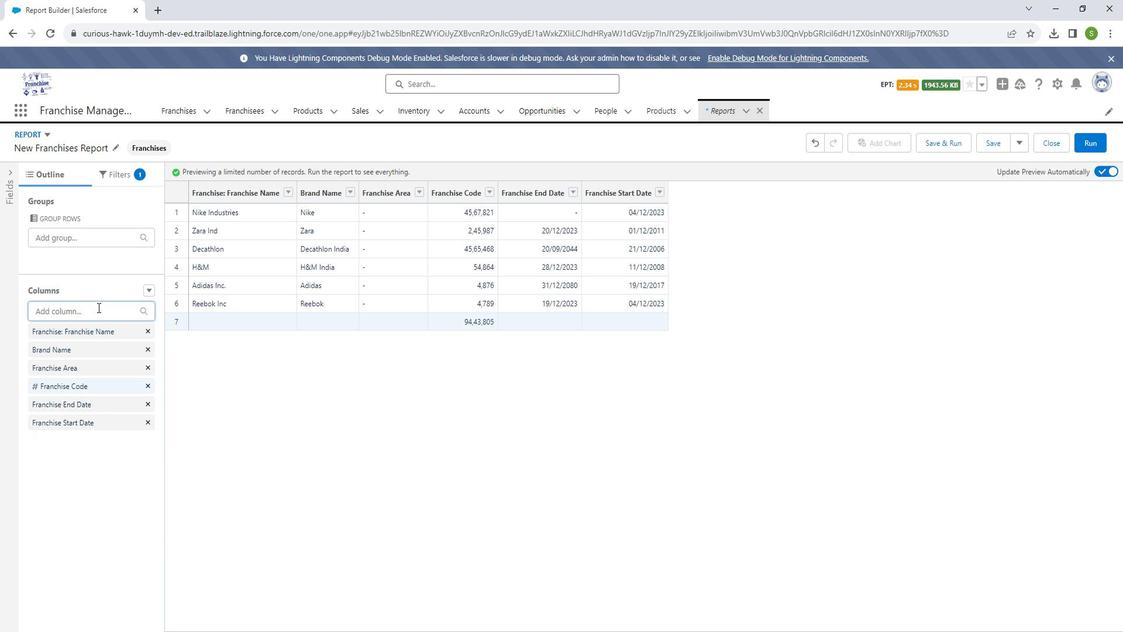 
Action: Mouse pressed left at (95, 306)
Screenshot: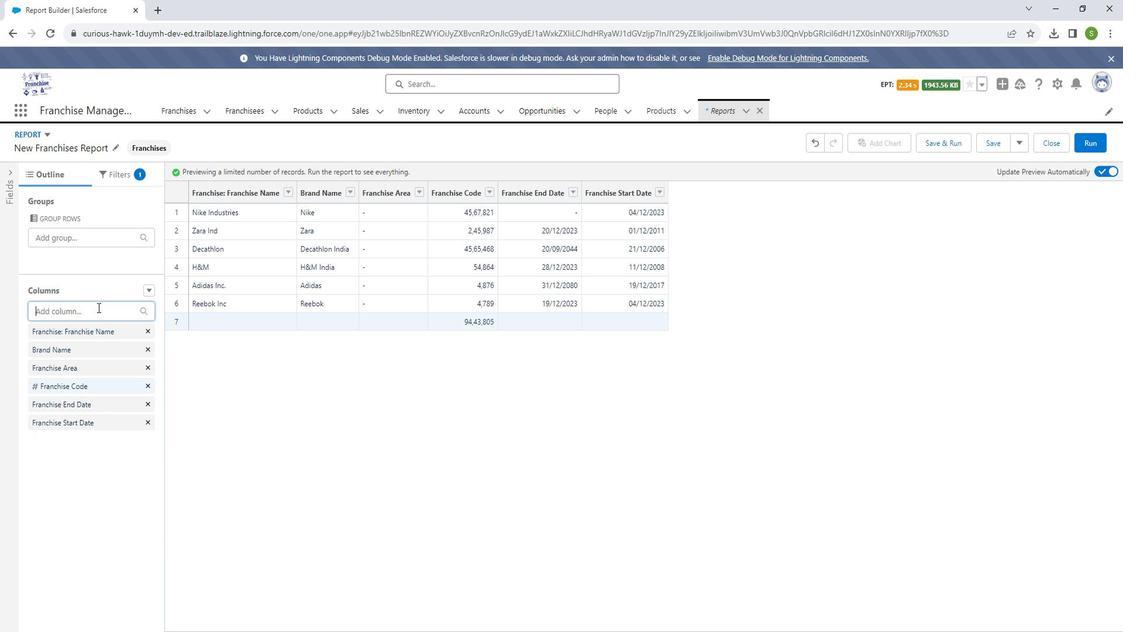 
Action: Mouse moved to (88, 430)
Screenshot: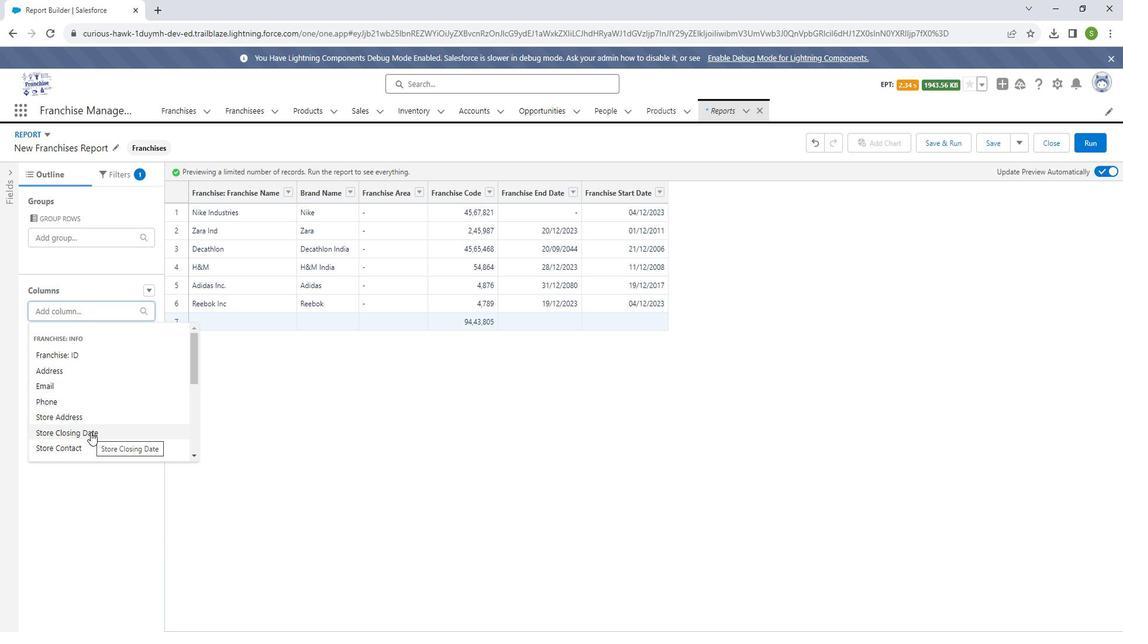 
Action: Mouse pressed left at (88, 430)
Screenshot: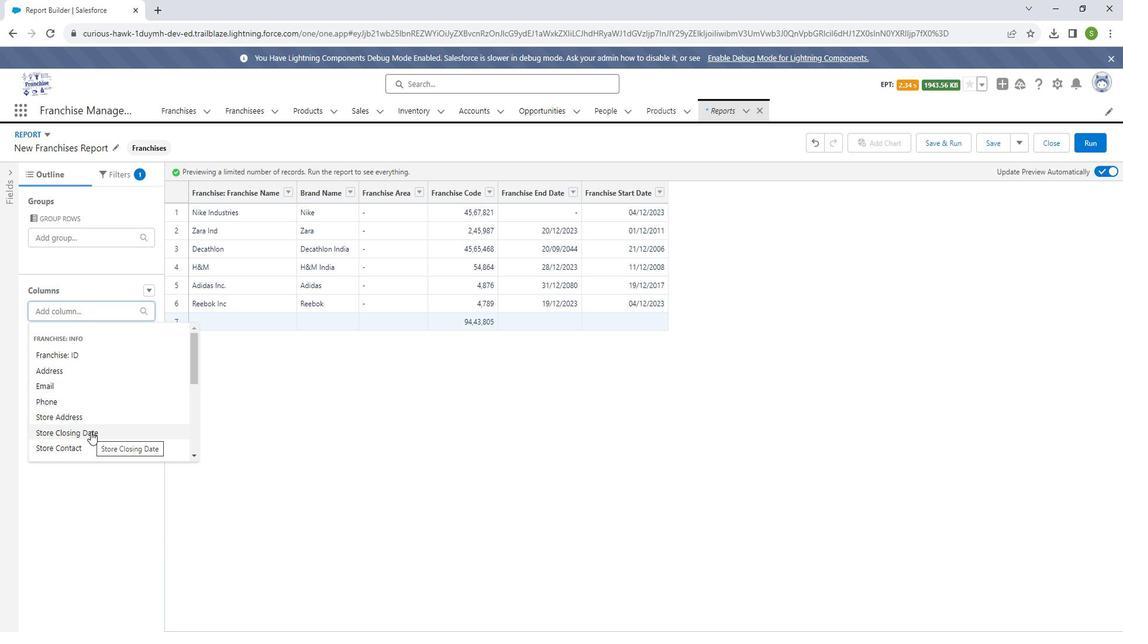 
Action: Mouse moved to (106, 308)
Screenshot: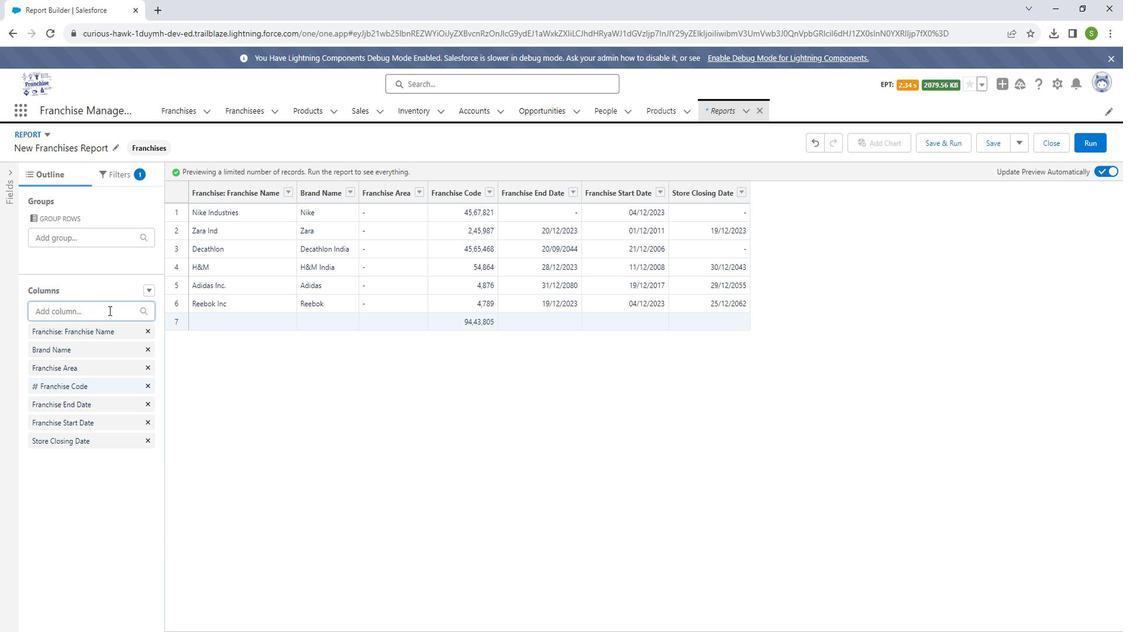 
Action: Mouse pressed left at (106, 308)
Screenshot: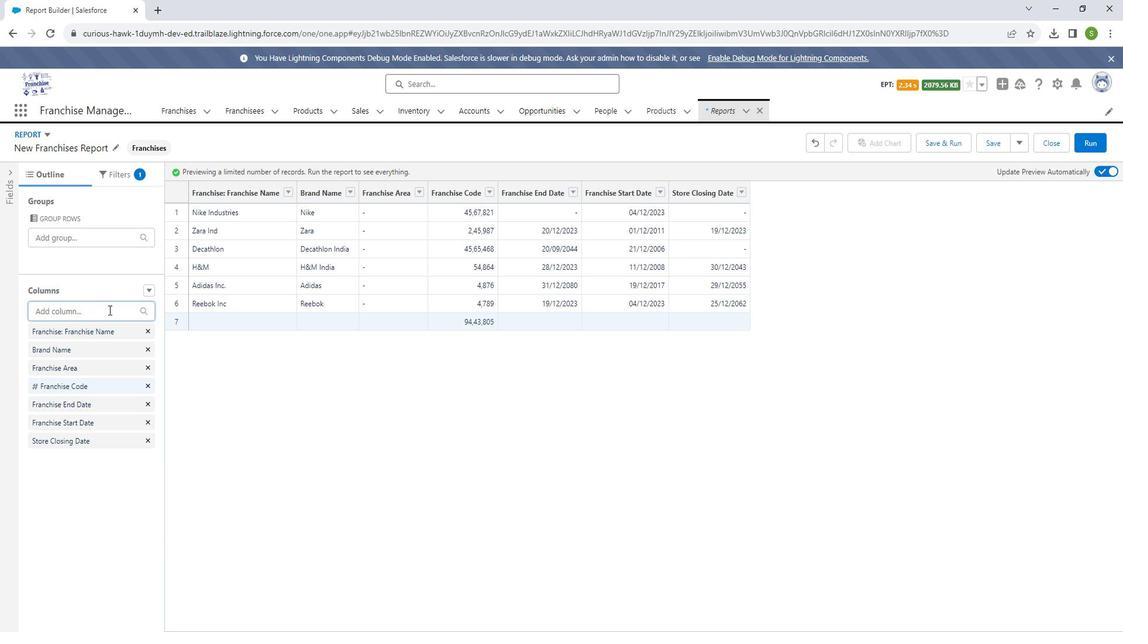 
Action: Mouse moved to (100, 410)
Screenshot: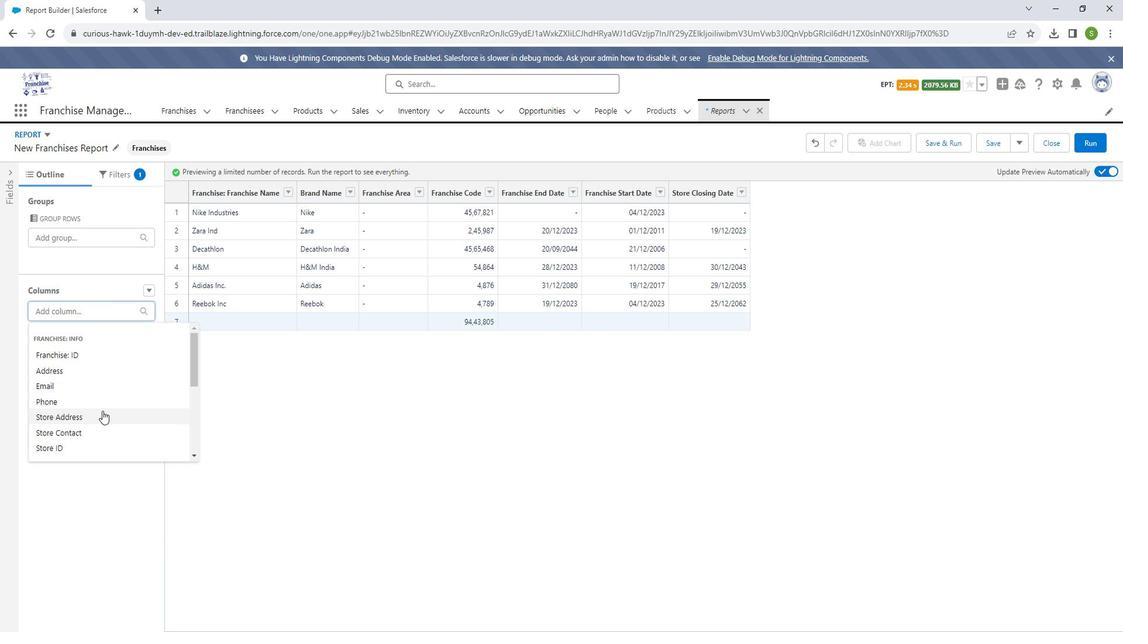 
Action: Mouse scrolled (100, 409) with delta (0, 0)
Screenshot: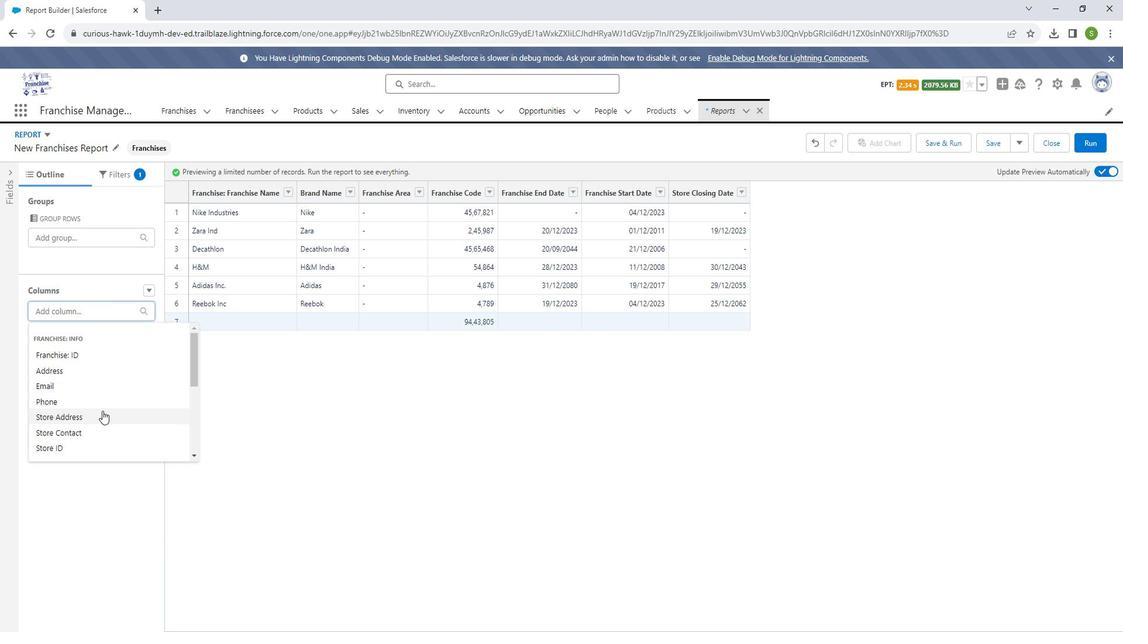 
Action: Mouse moved to (94, 413)
Screenshot: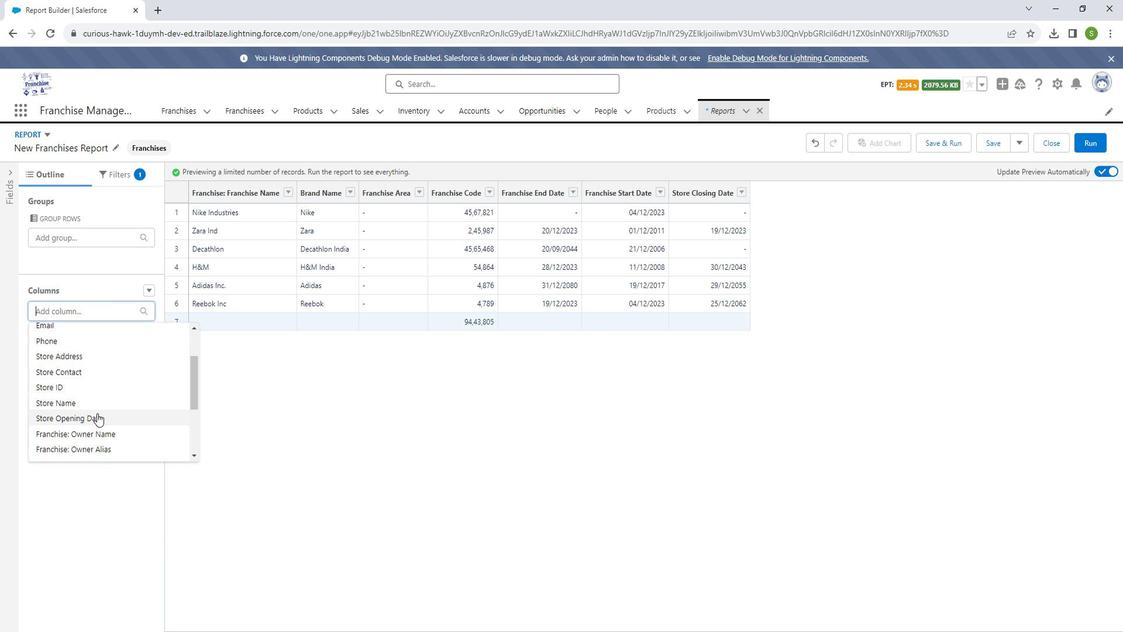 
Action: Mouse pressed left at (94, 413)
Screenshot: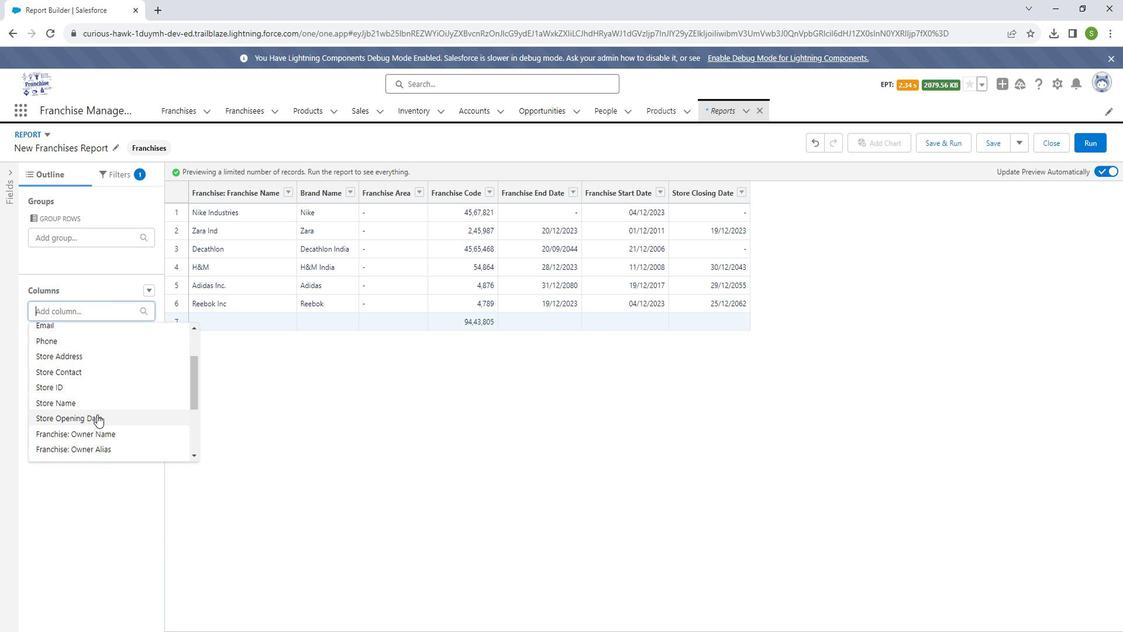 
Action: Mouse moved to (81, 420)
Screenshot: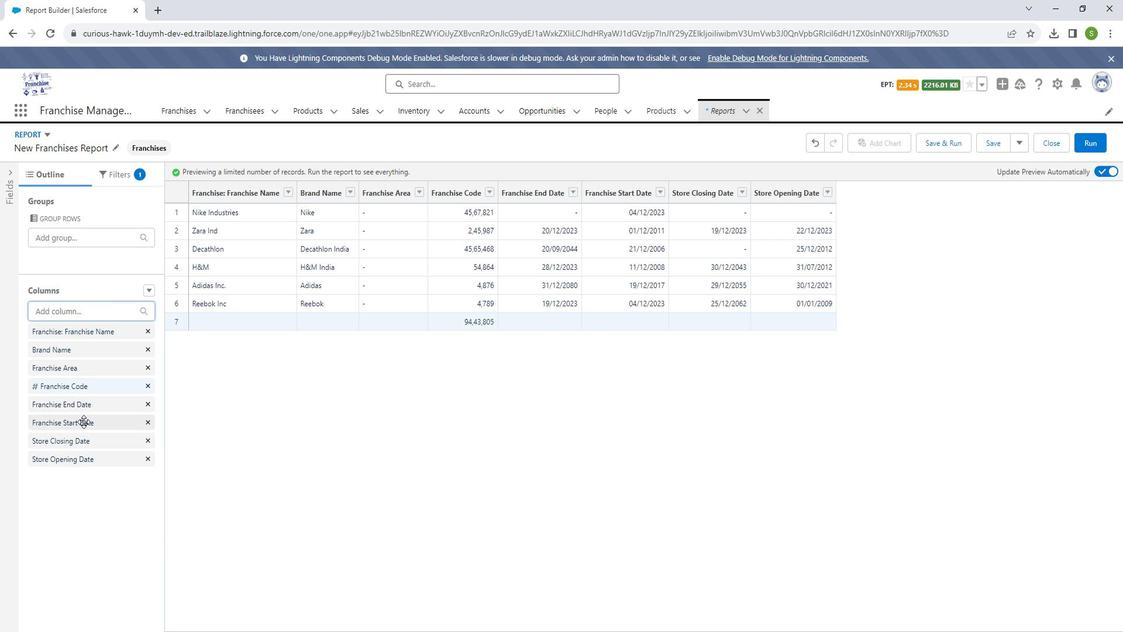 
Action: Mouse pressed left at (81, 420)
Screenshot: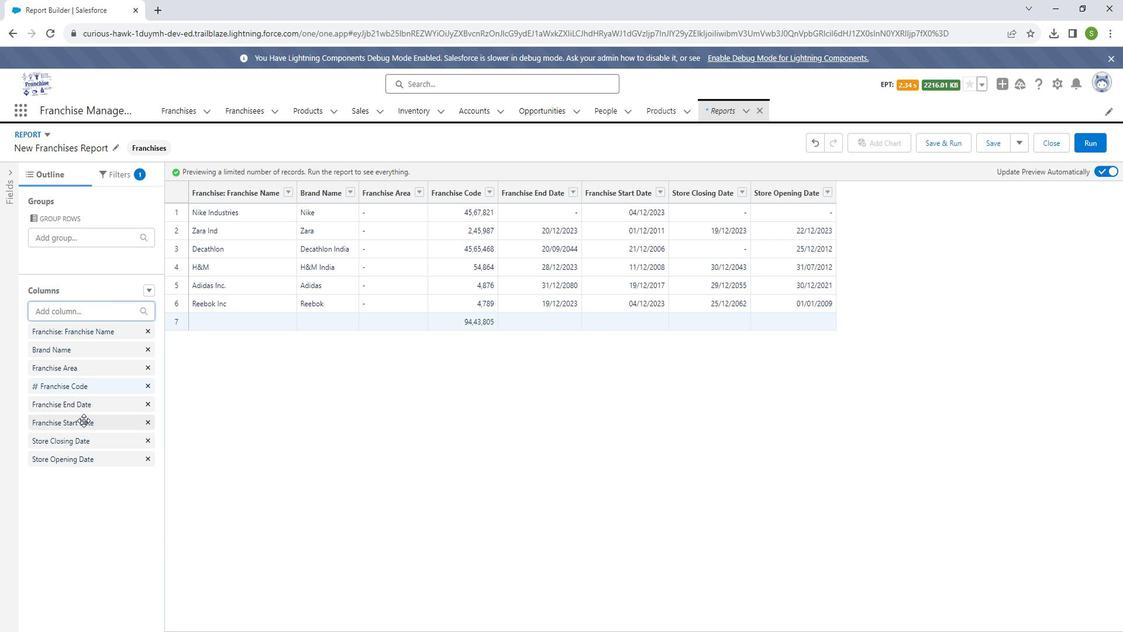 
Action: Mouse moved to (79, 463)
Screenshot: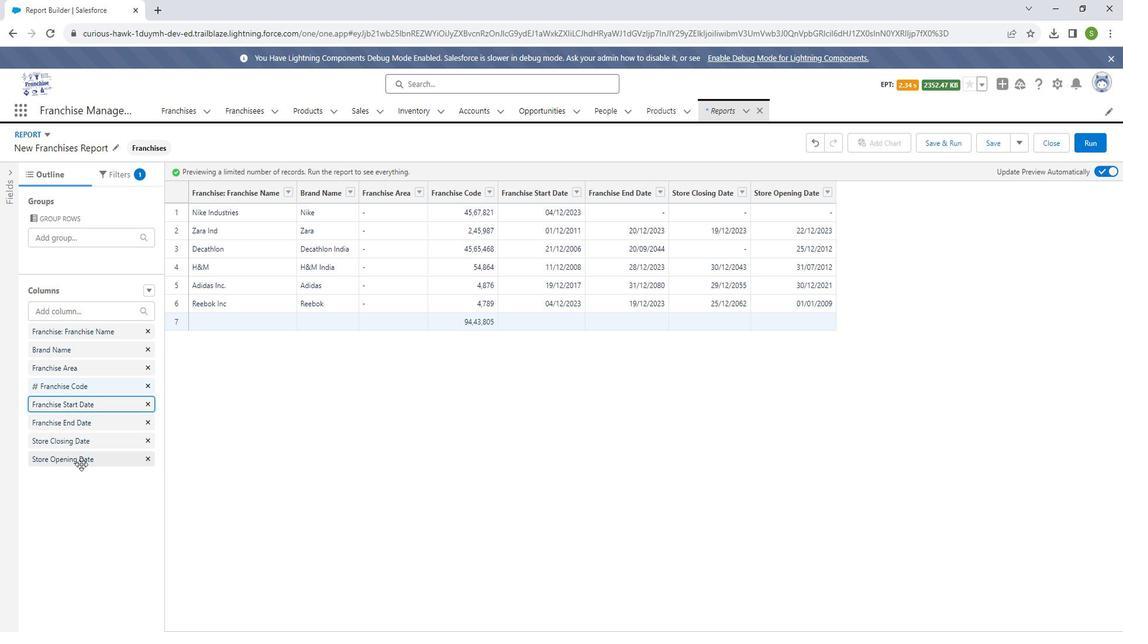 
Action: Mouse pressed left at (79, 463)
Screenshot: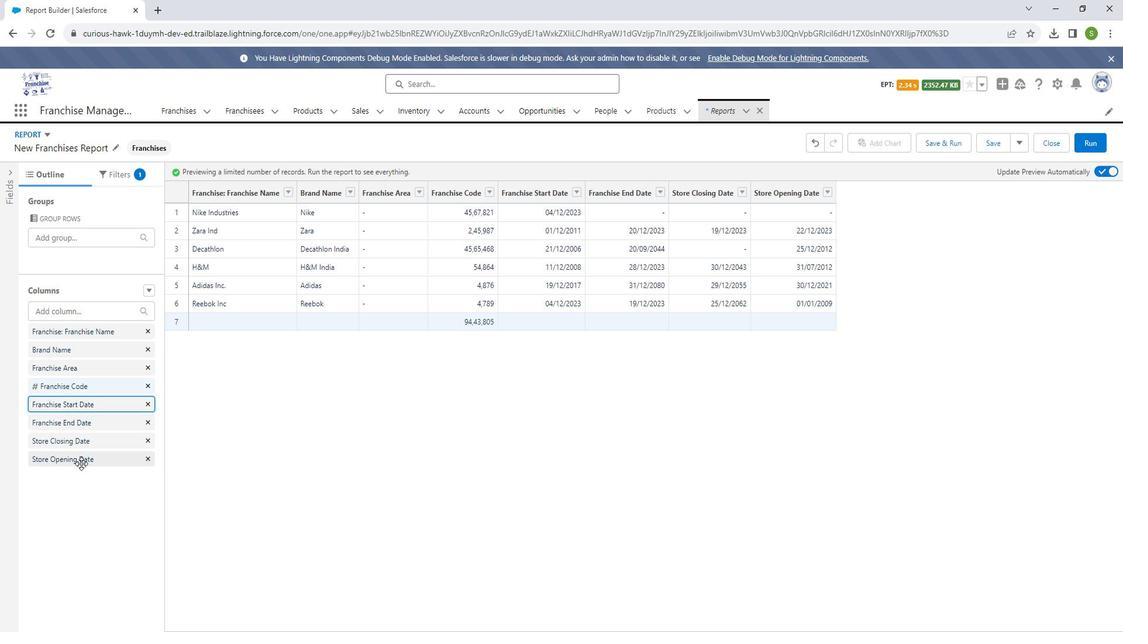 
Action: Mouse moved to (1014, 143)
Screenshot: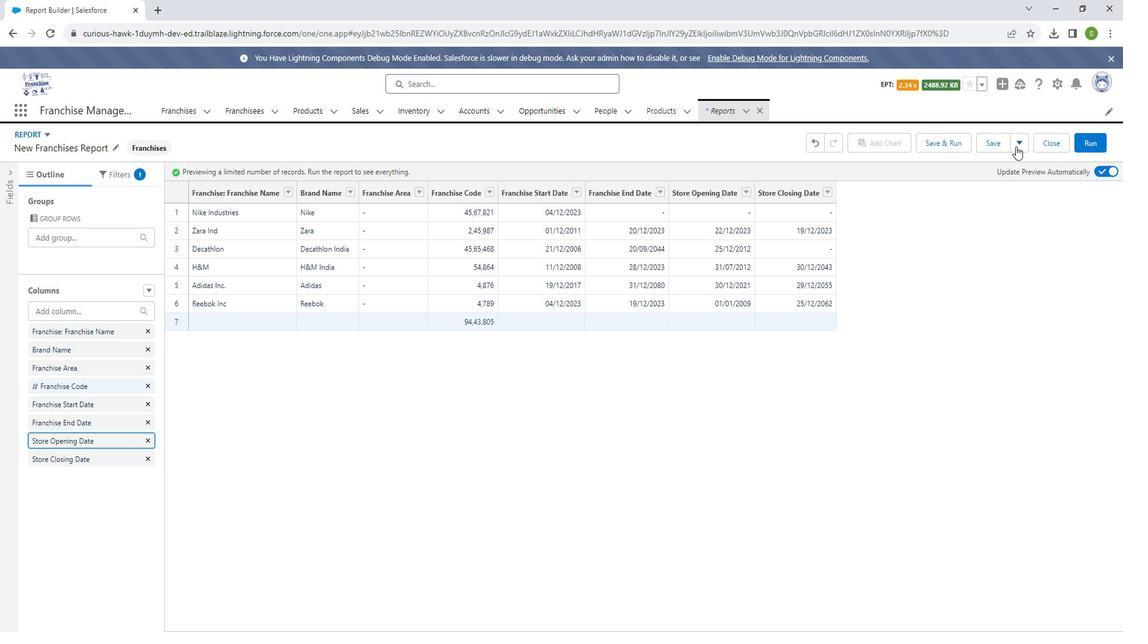 
Action: Mouse pressed left at (1014, 143)
Screenshot: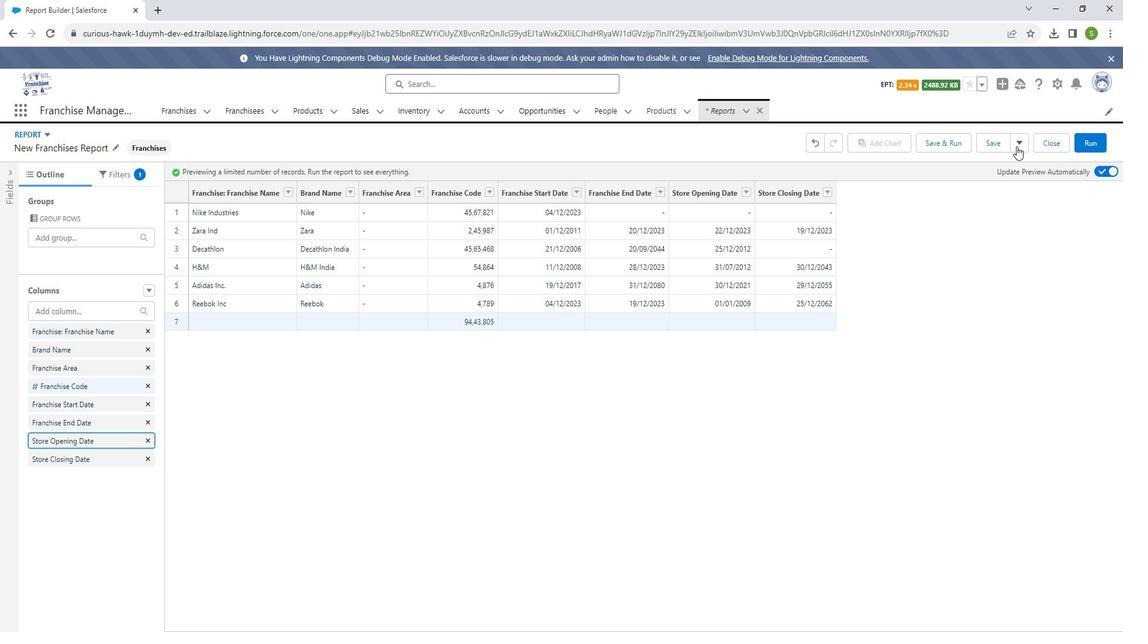
Action: Mouse pressed left at (1014, 143)
Screenshot: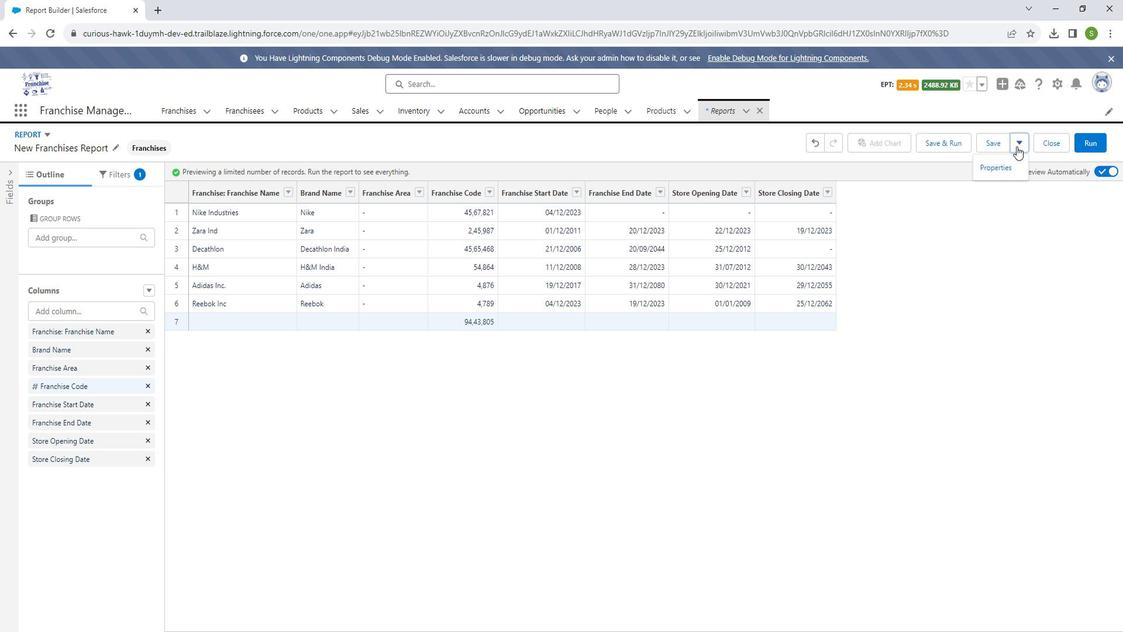 
Action: Mouse moved to (934, 146)
Screenshot: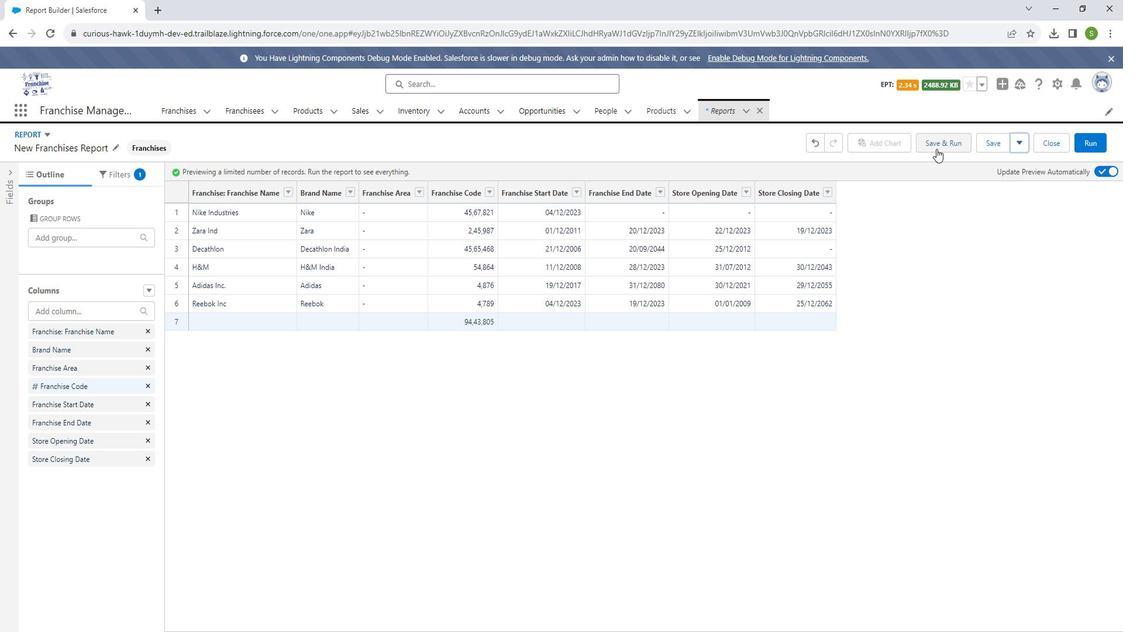 
Action: Mouse pressed left at (934, 146)
Screenshot: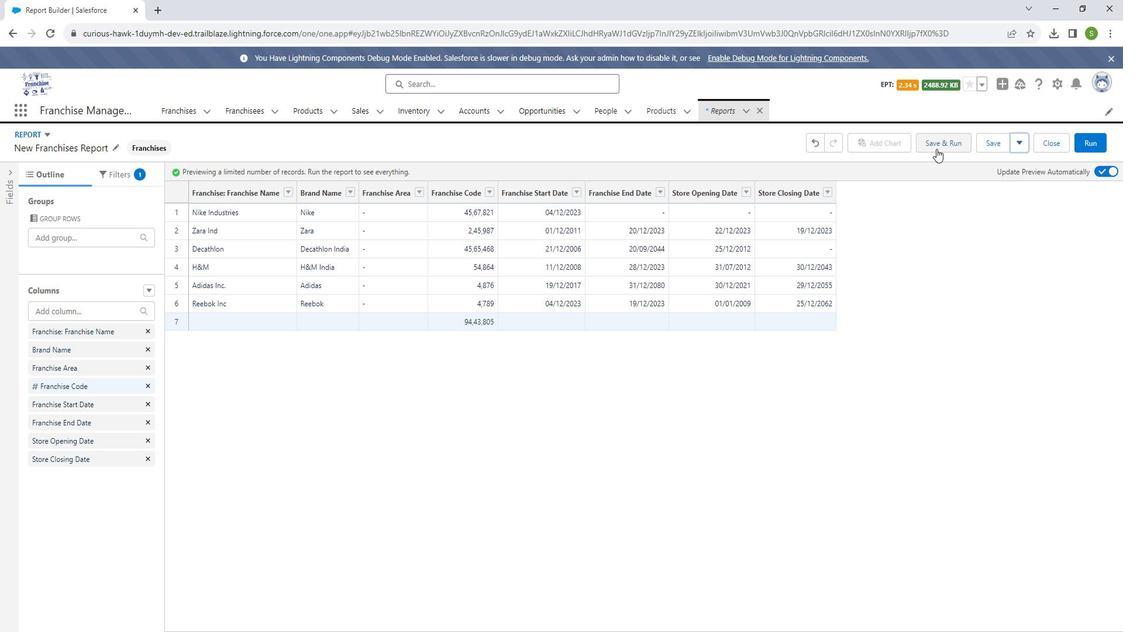 
Action: Mouse moved to (345, 328)
Screenshot: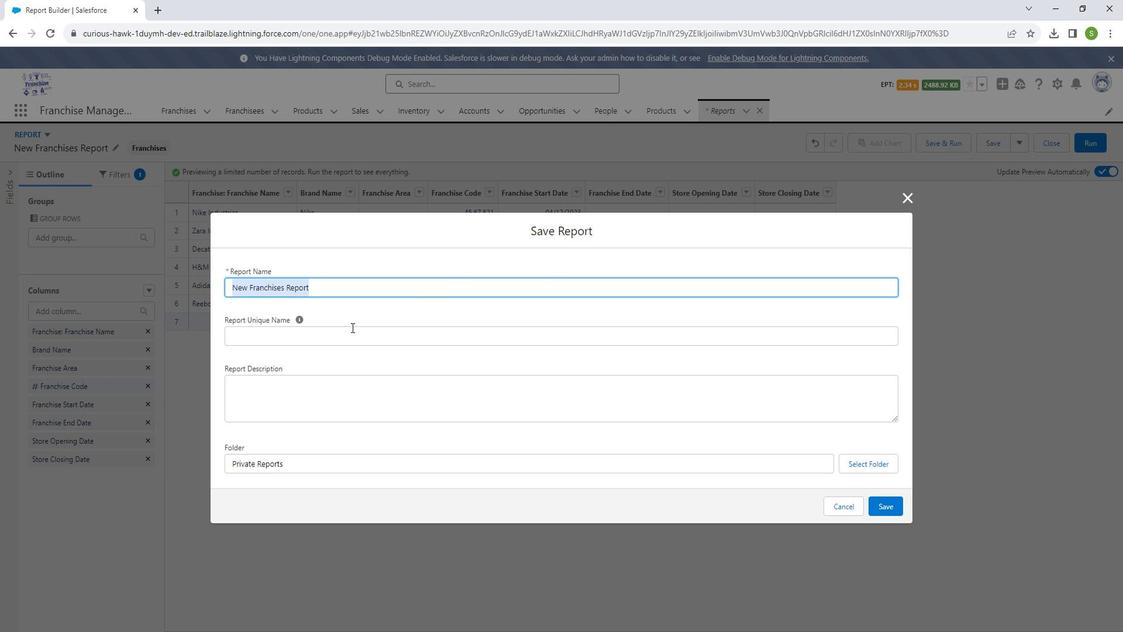 
Action: Mouse pressed left at (345, 328)
Screenshot: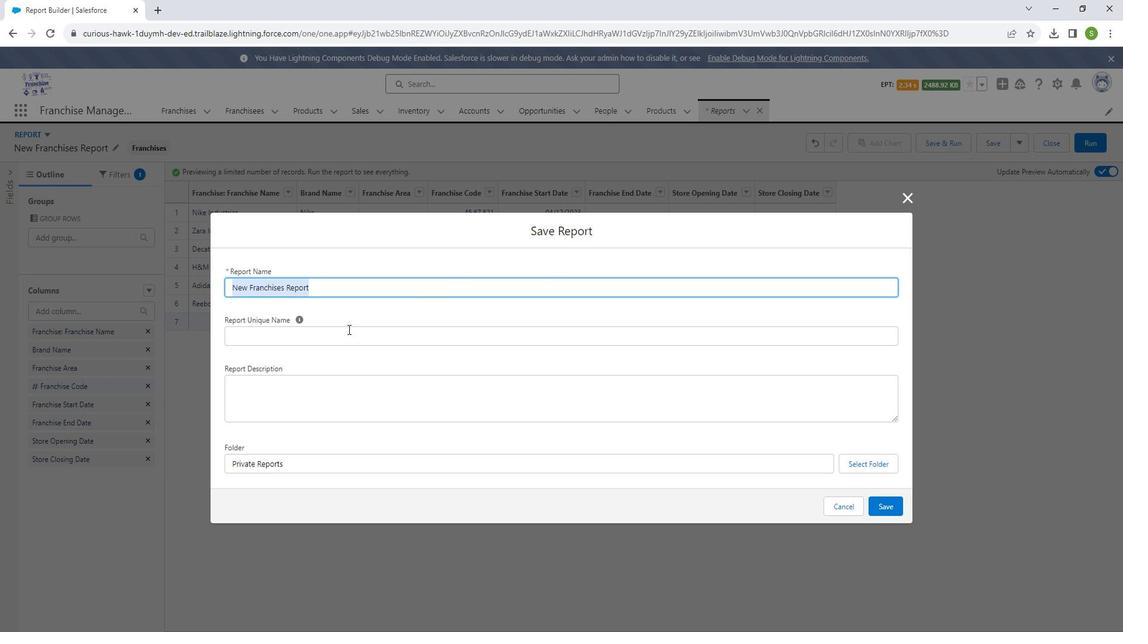 
Action: Mouse moved to (328, 385)
Screenshot: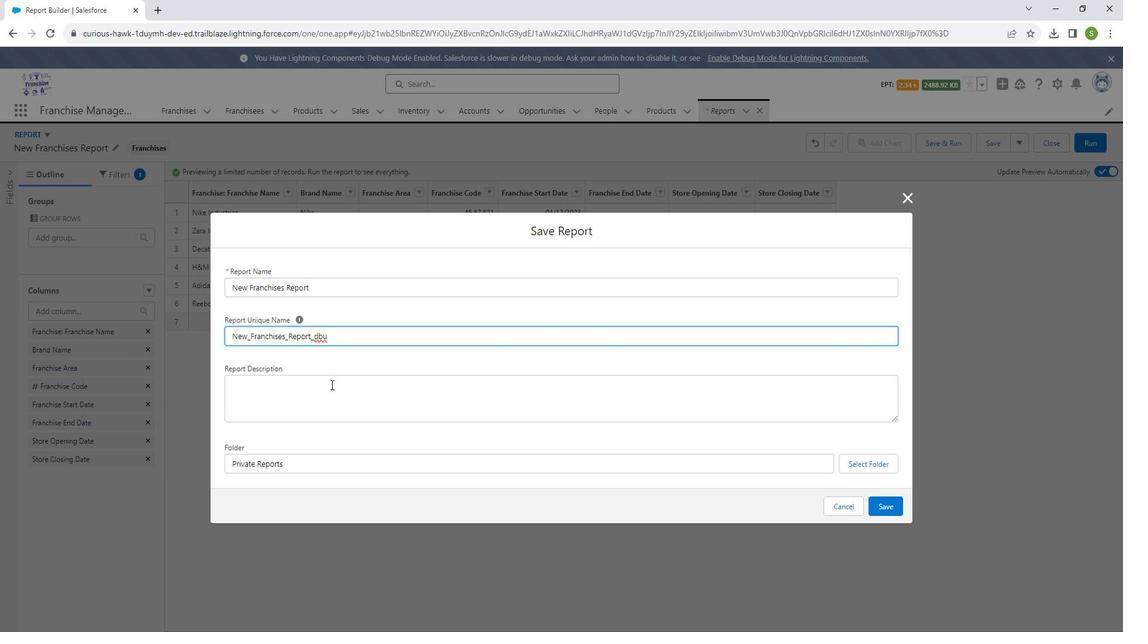 
Action: Mouse pressed left at (328, 385)
Screenshot: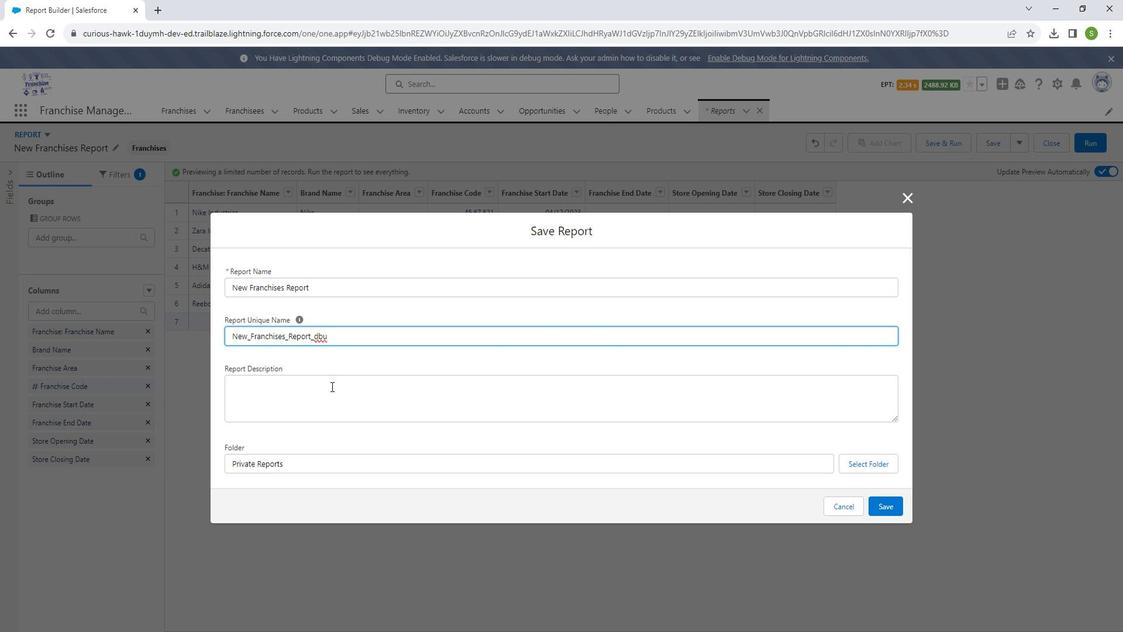 
Action: Mouse moved to (353, 371)
Screenshot: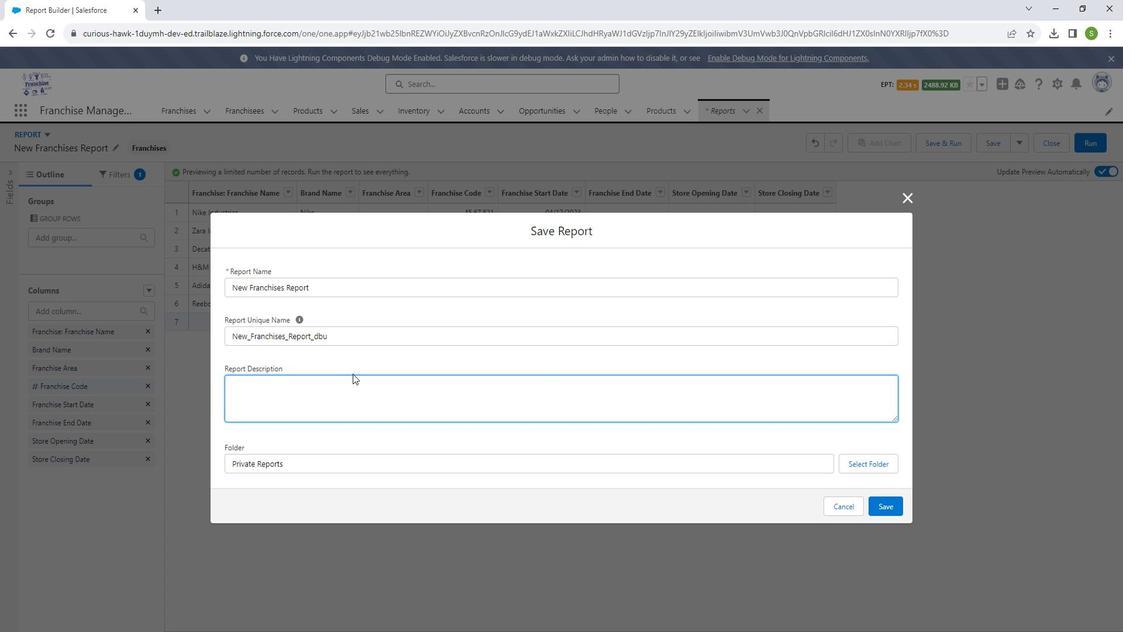 
Action: Key pressed <Key.shift_r>REport<Key.backspace><Key.backspace><Key.backspace><Key.backspace><Key.backspace>eport<Key.space>created<Key.space>for<Key.space><Key.shift_r>Franchise<Key.space>object
Screenshot: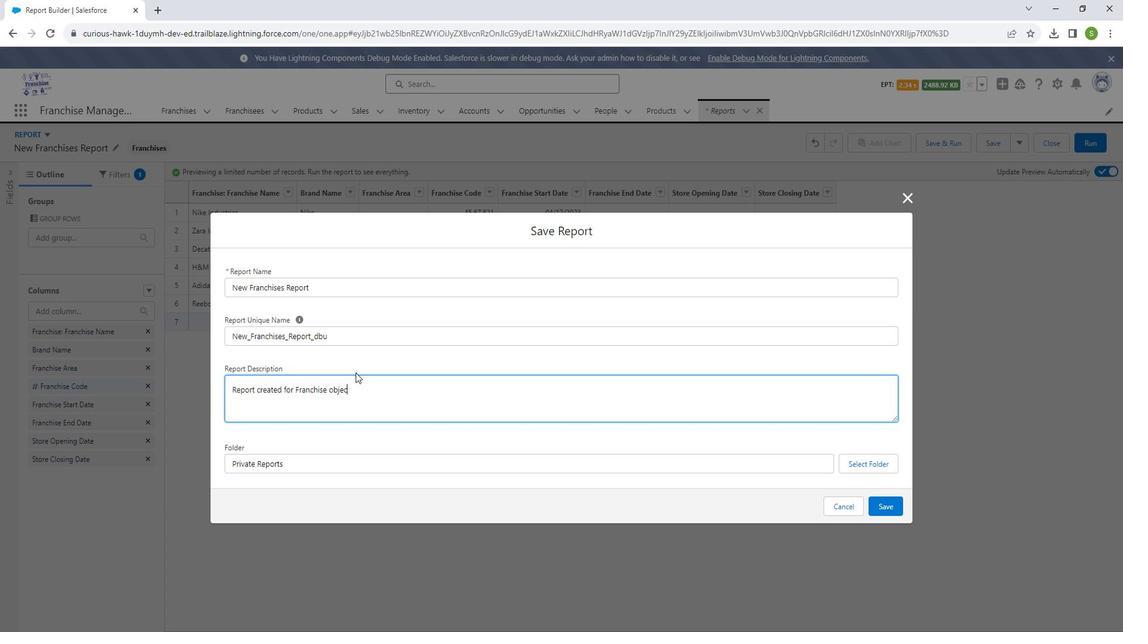 
Action: Mouse moved to (846, 461)
Screenshot: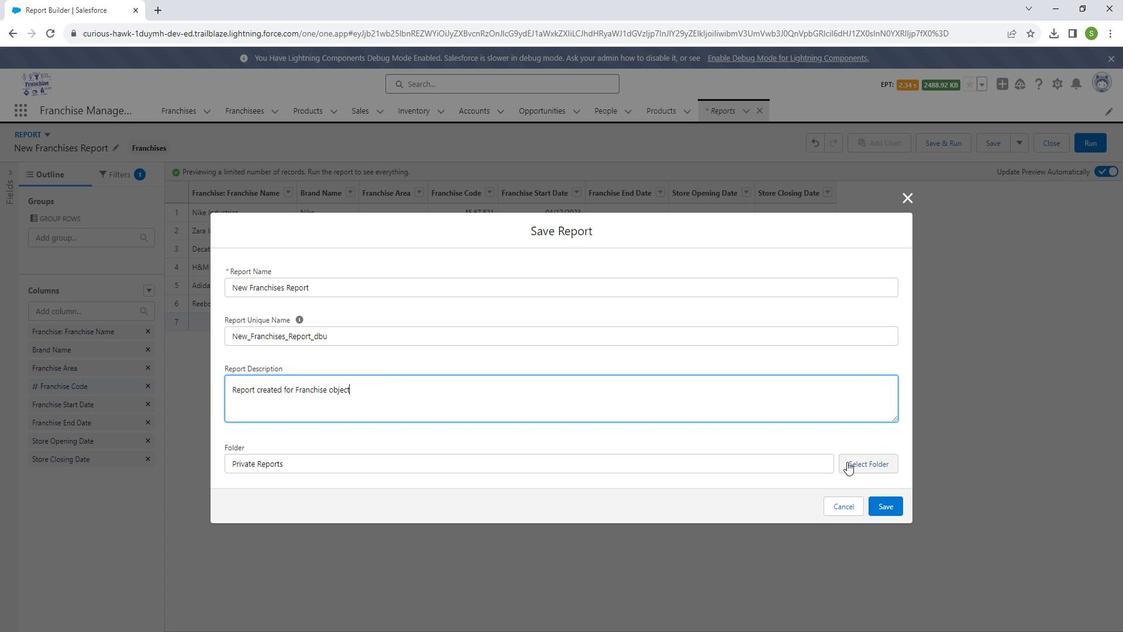 
Action: Mouse pressed left at (846, 461)
Screenshot: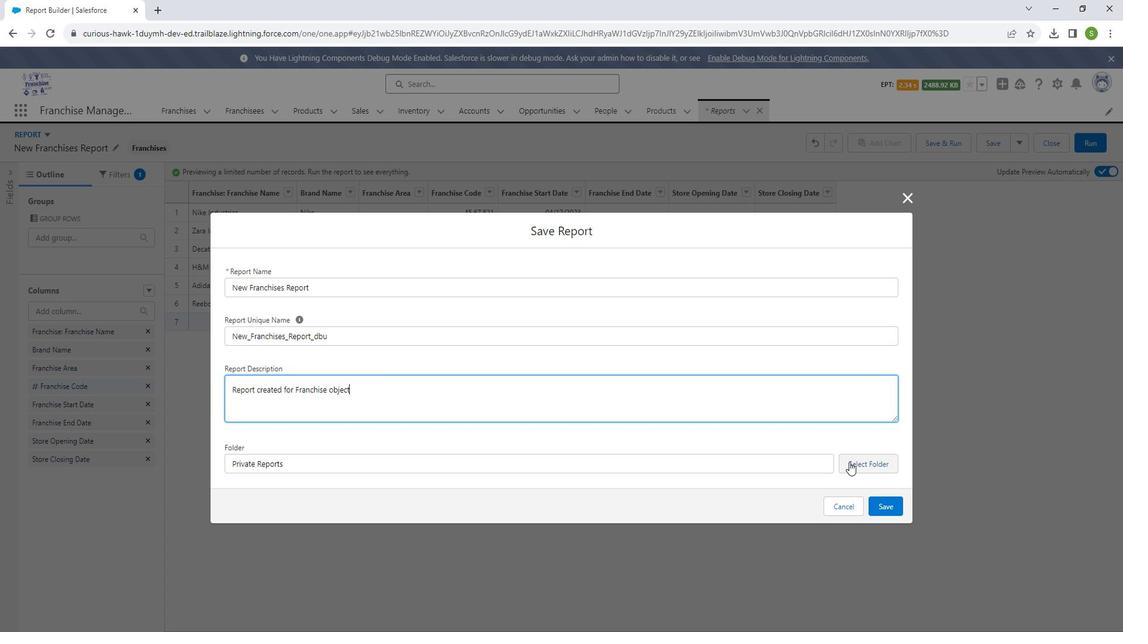 
Action: Mouse moved to (419, 560)
Screenshot: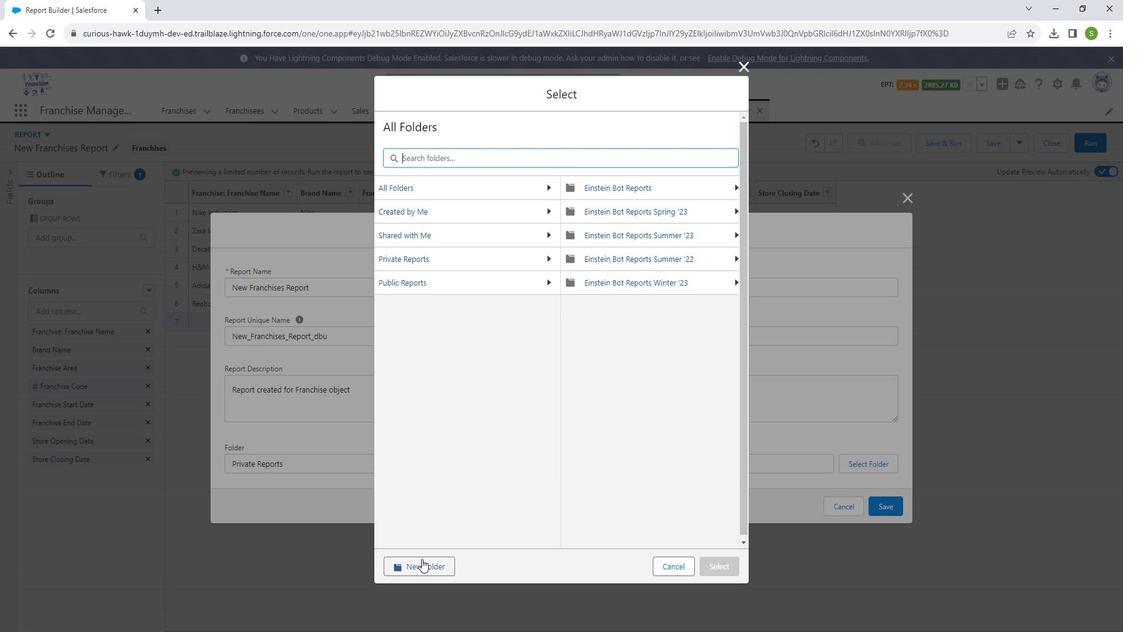 
Action: Mouse pressed left at (419, 560)
Screenshot: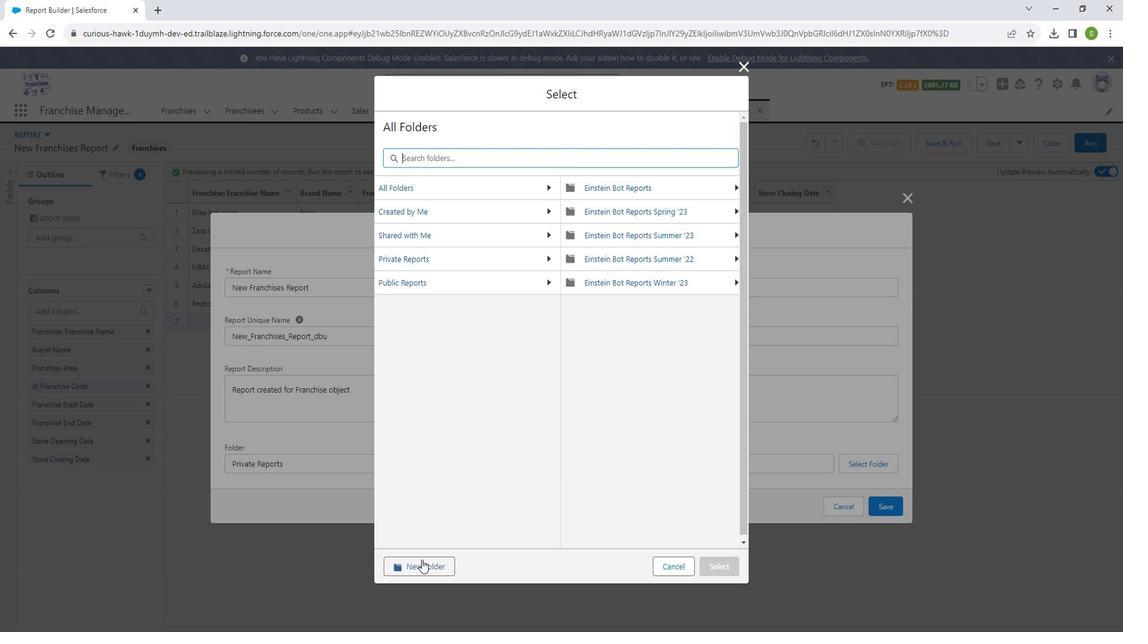 
Action: Mouse moved to (521, 307)
Screenshot: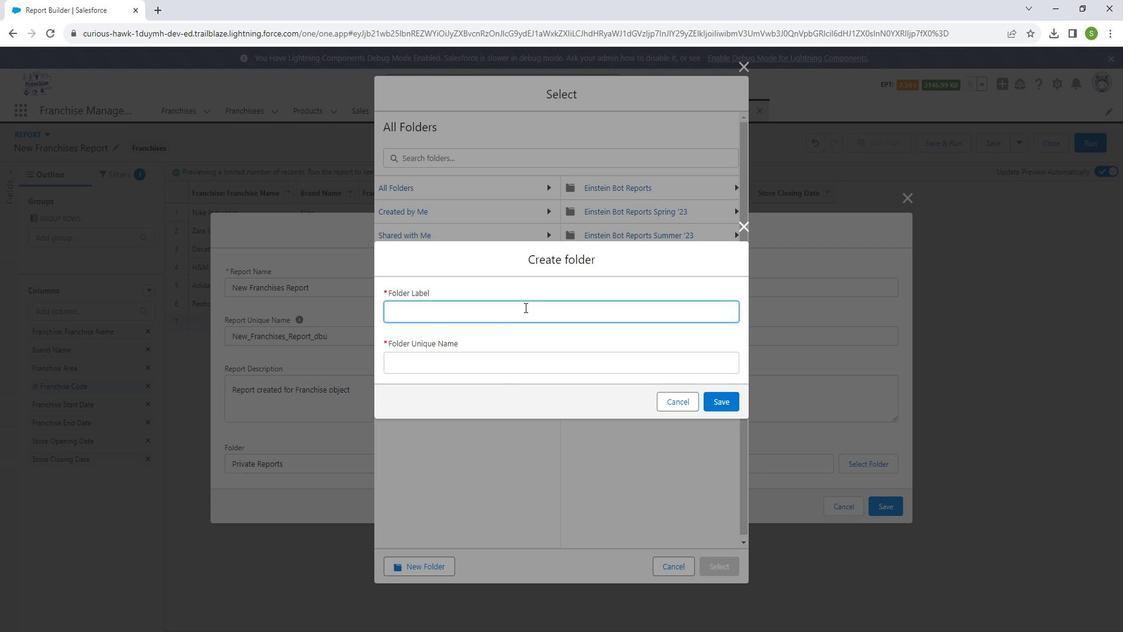 
Action: Mouse pressed left at (521, 307)
Screenshot: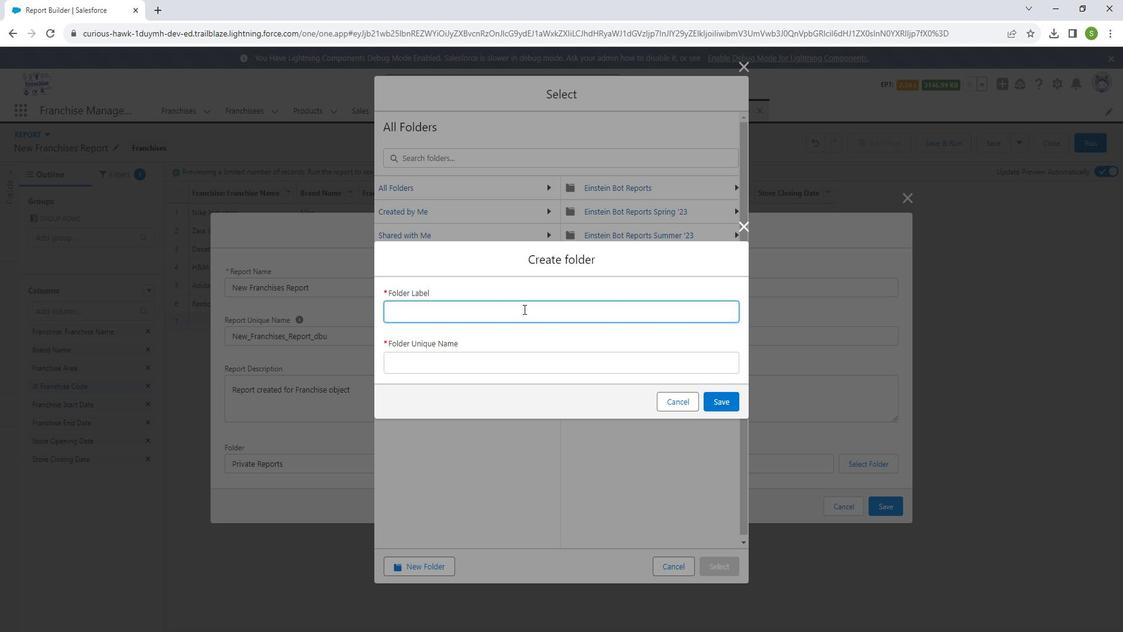 
Action: Key pressed <Key.shift_r>Franchise<Key.space><Key.shift_r>Report
Screenshot: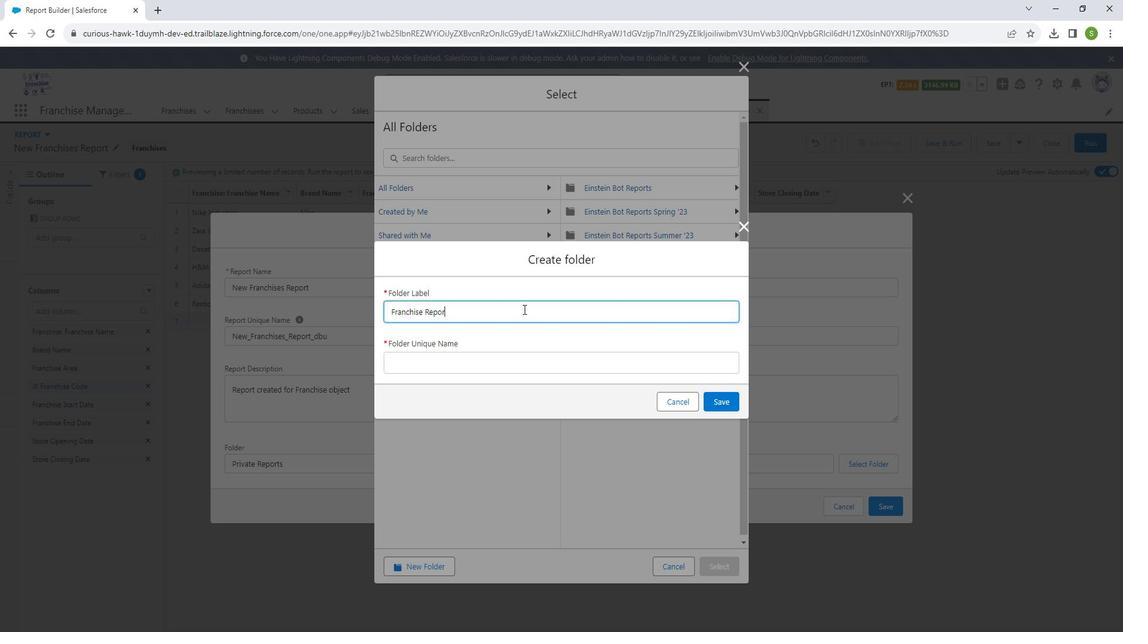 
Action: Mouse moved to (515, 359)
Screenshot: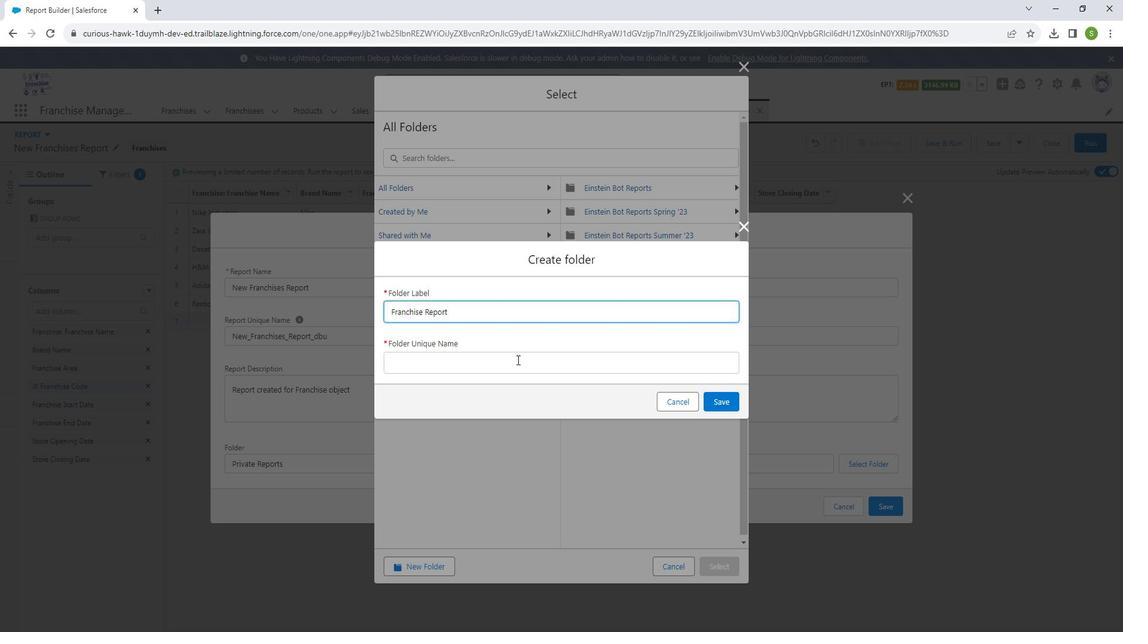 
Action: Mouse pressed left at (515, 359)
Screenshot: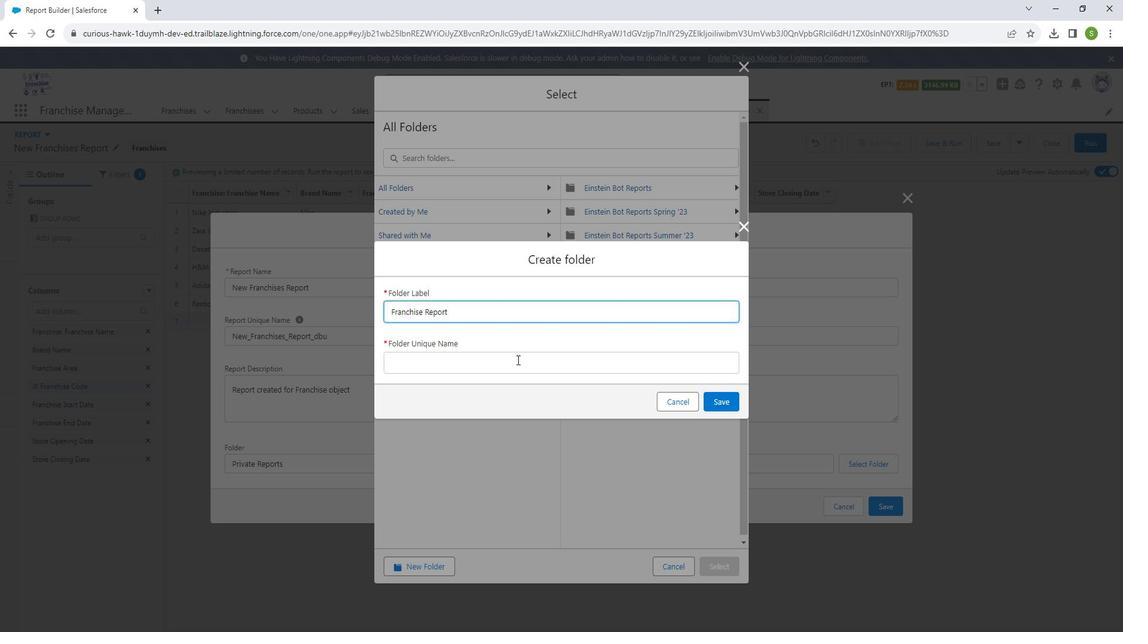
Action: Mouse moved to (724, 403)
Screenshot: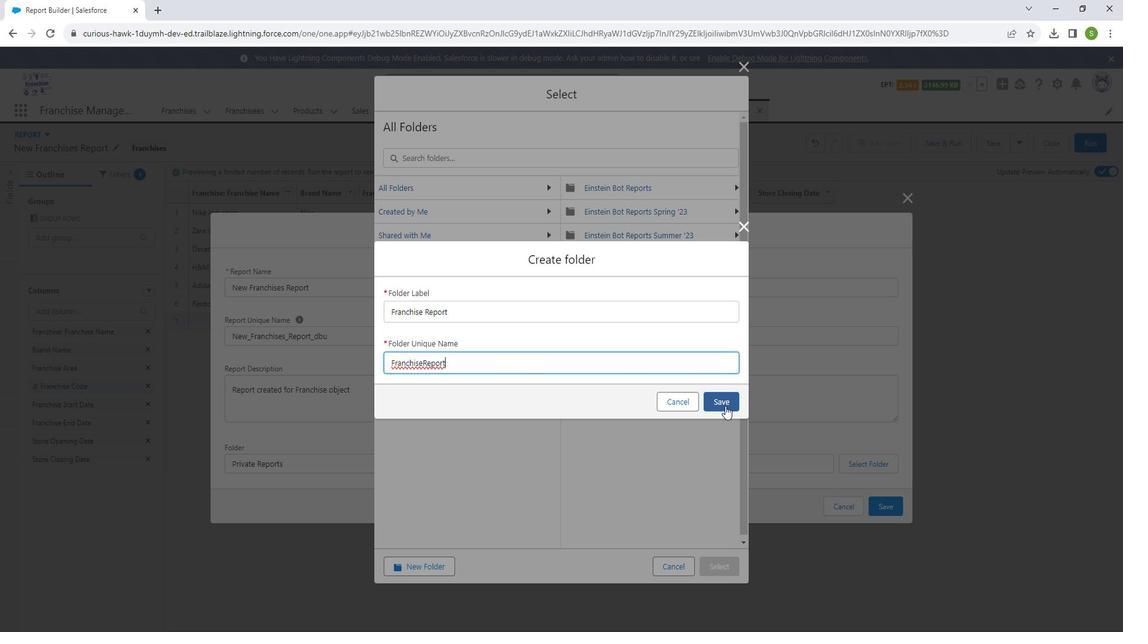 
Action: Mouse pressed left at (724, 403)
Screenshot: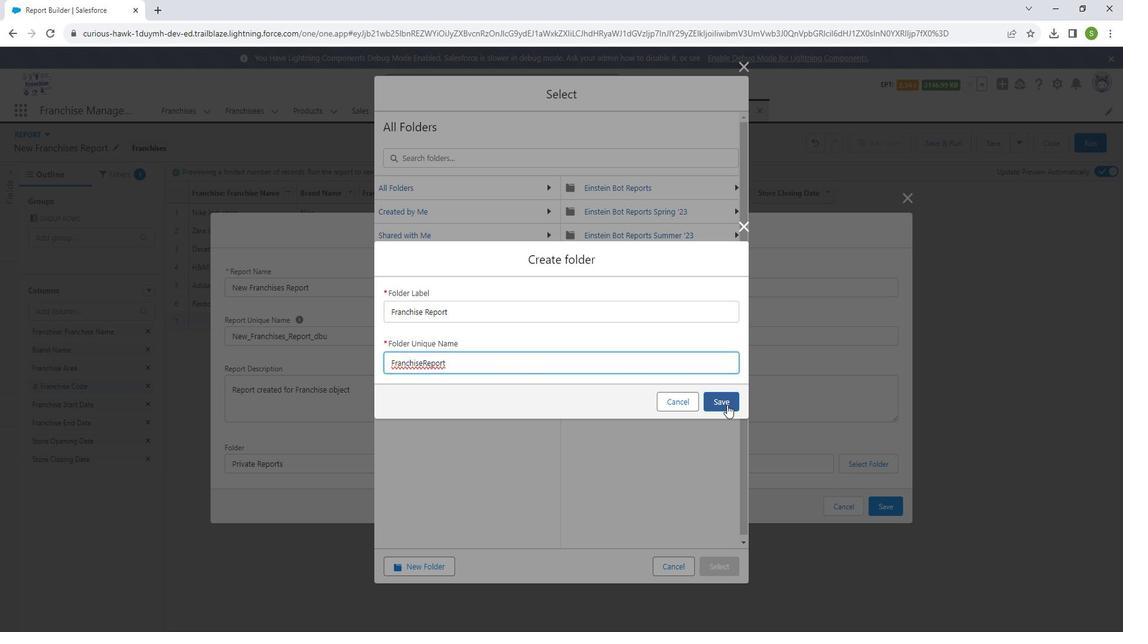 
Action: Mouse moved to (694, 570)
Screenshot: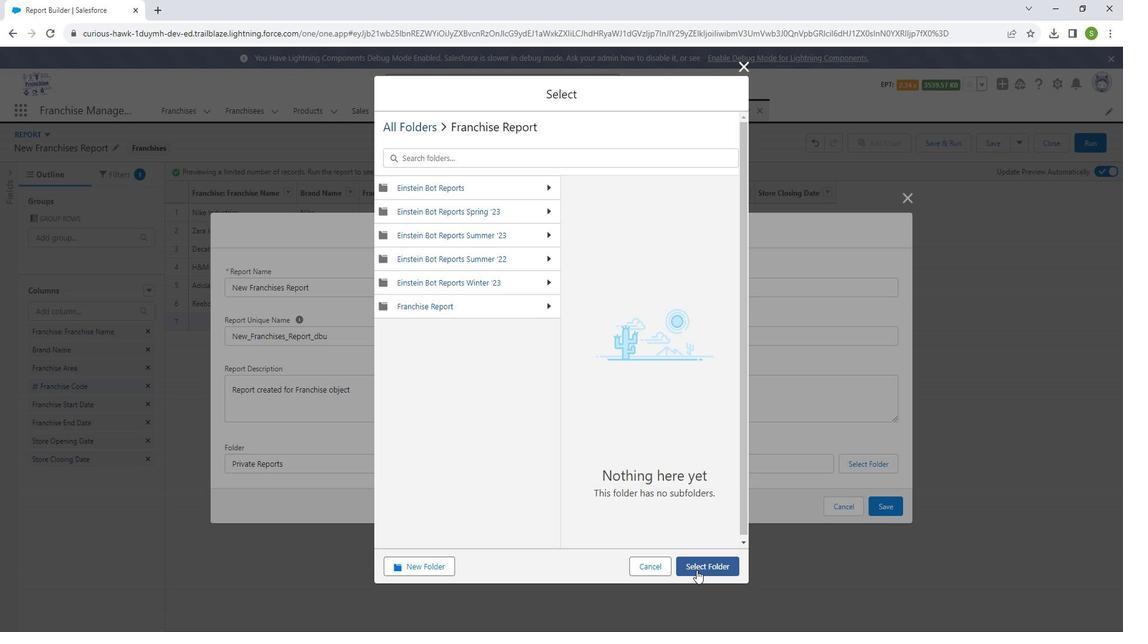 
Action: Mouse pressed left at (694, 570)
Screenshot: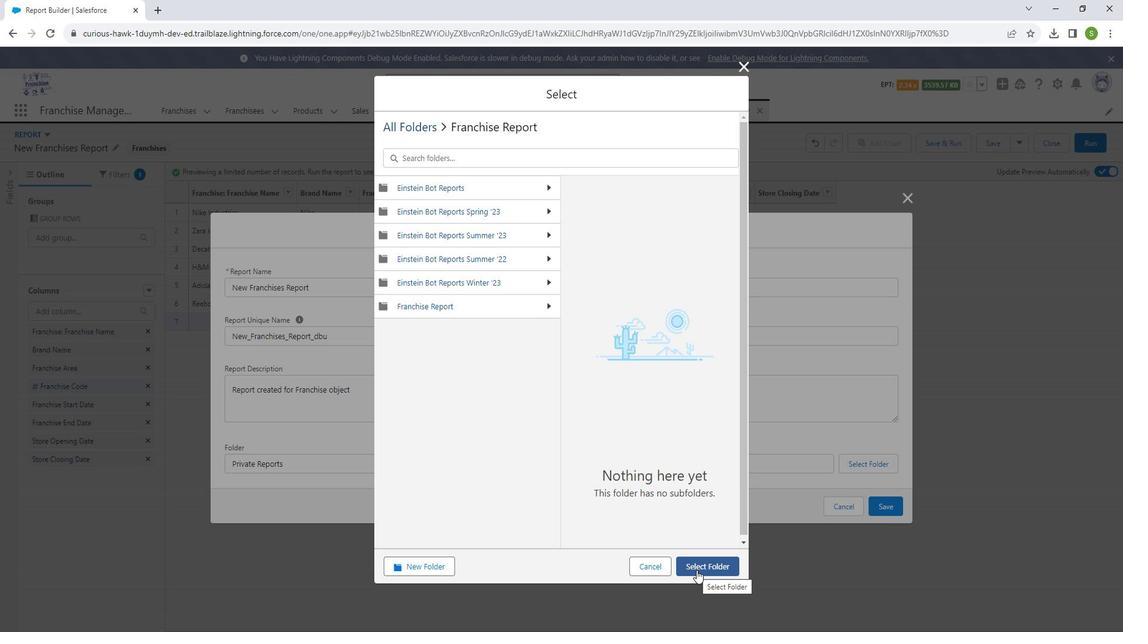 
Action: Mouse moved to (884, 506)
Screenshot: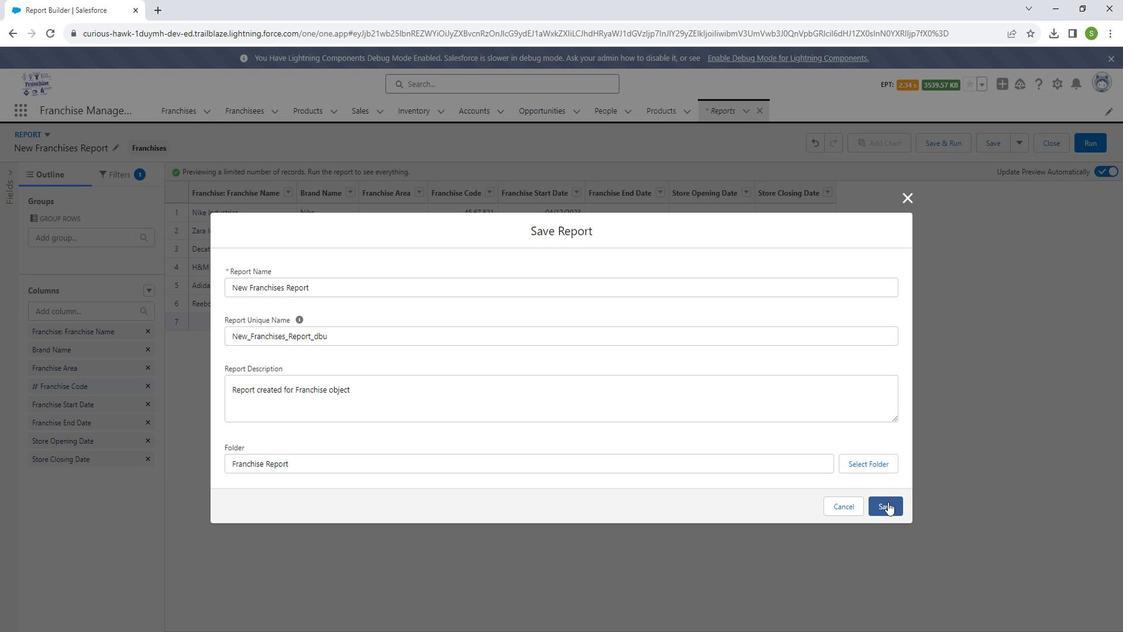 
Action: Mouse pressed left at (884, 506)
Screenshot: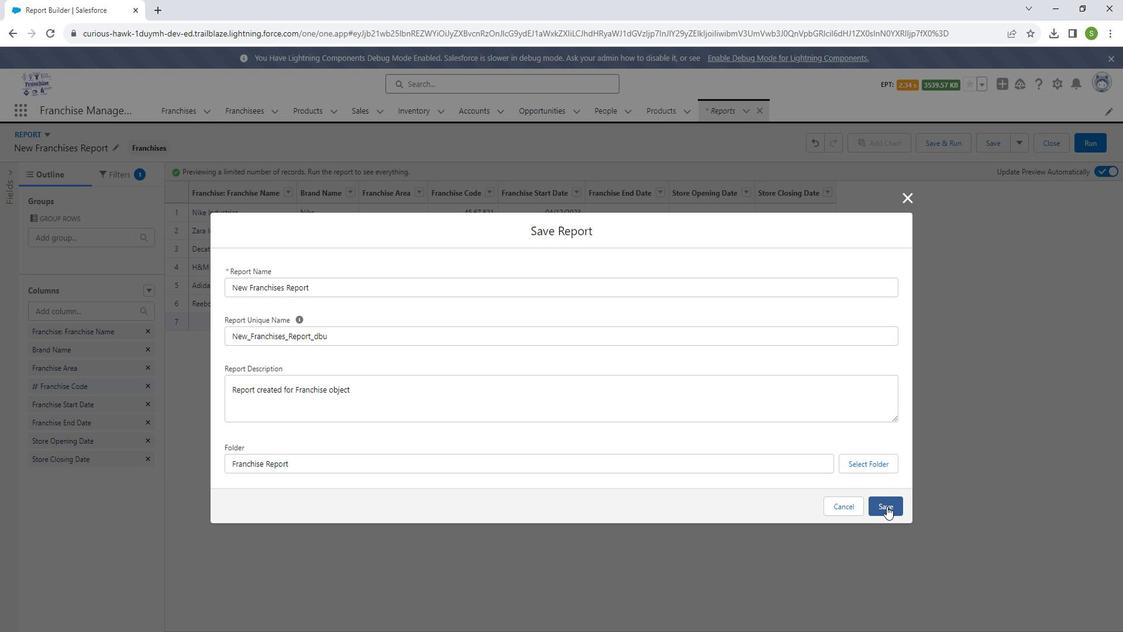 
Action: Mouse moved to (530, 311)
Screenshot: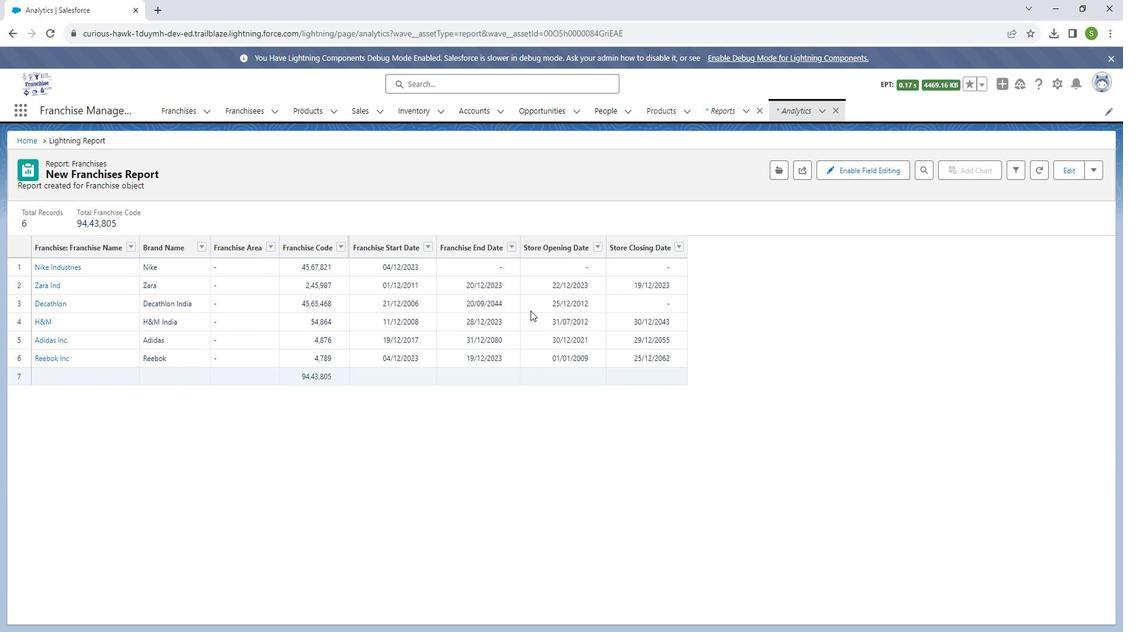 
